 Task: Look for space in Shillong, India from 7th July, 2023 to 15th July, 2023 for 6 adults in price range Rs.15000 to Rs.20000. Place can be entire place with 3 bedrooms having 3 beds and 3 bathrooms. Property type can be house, flat, guest house. Booking option can be shelf check-in. Required host language is English.
Action: Mouse moved to (544, 93)
Screenshot: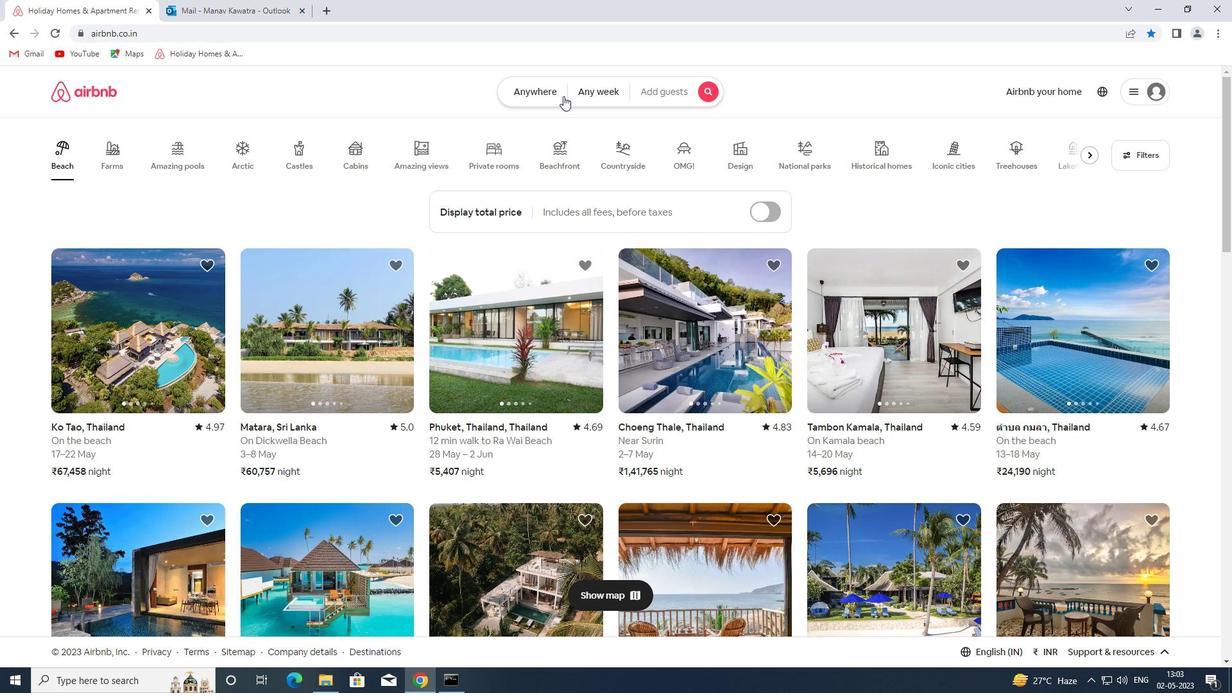 
Action: Mouse pressed left at (544, 93)
Screenshot: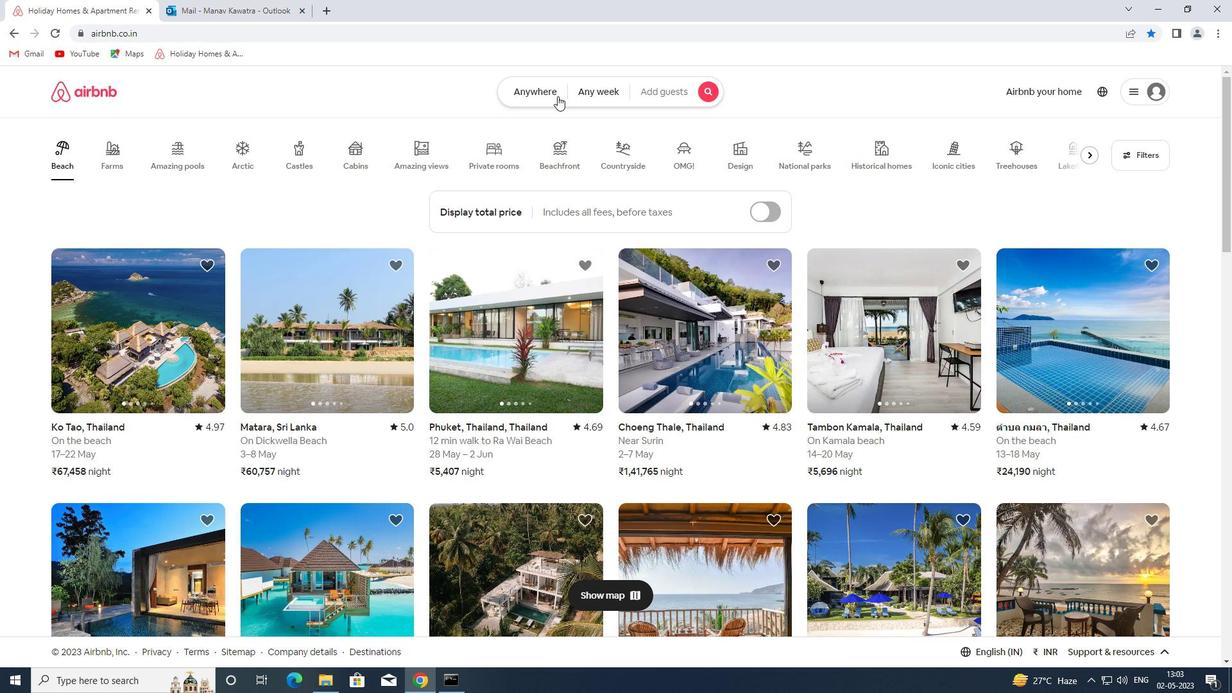 
Action: Mouse moved to (420, 147)
Screenshot: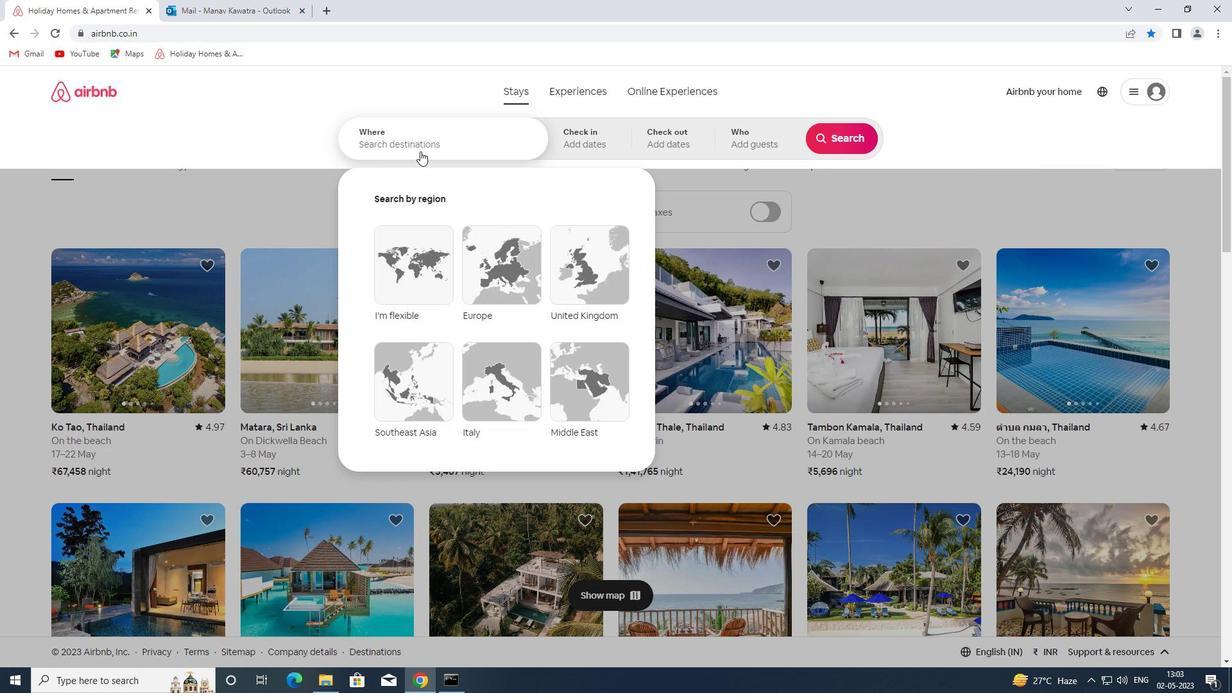 
Action: Mouse pressed left at (420, 147)
Screenshot: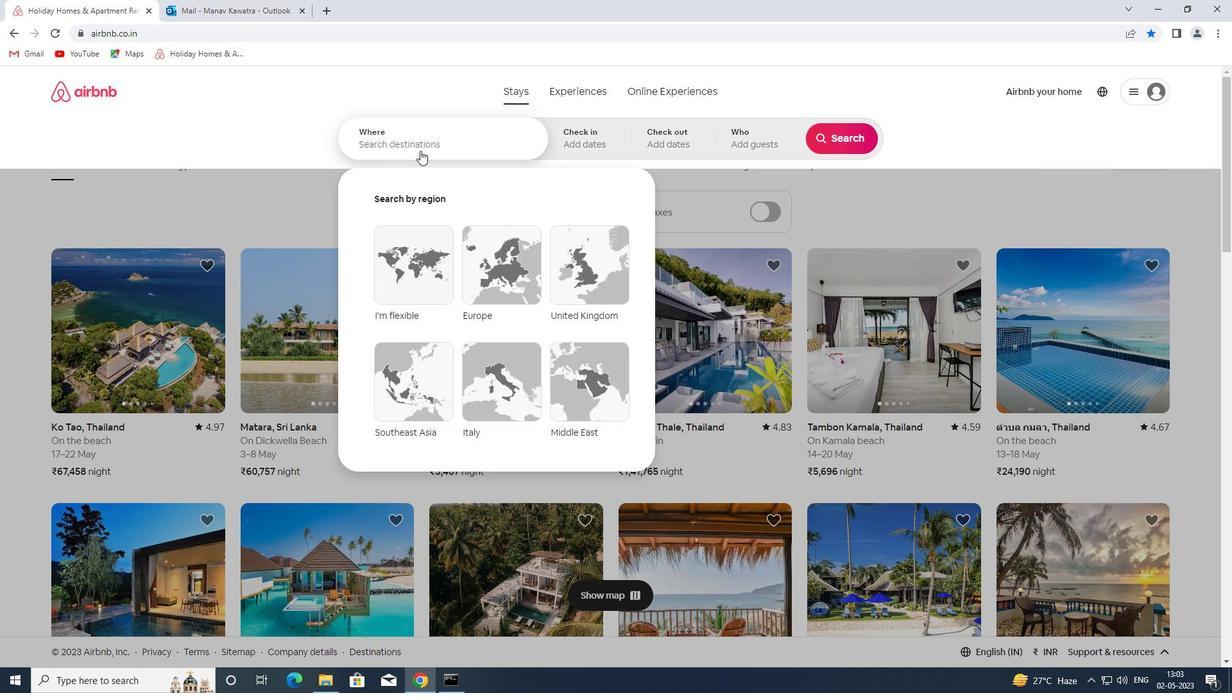 
Action: Key pressed shillom<Key.backspace>ng<Key.space>india<Key.enter>
Screenshot: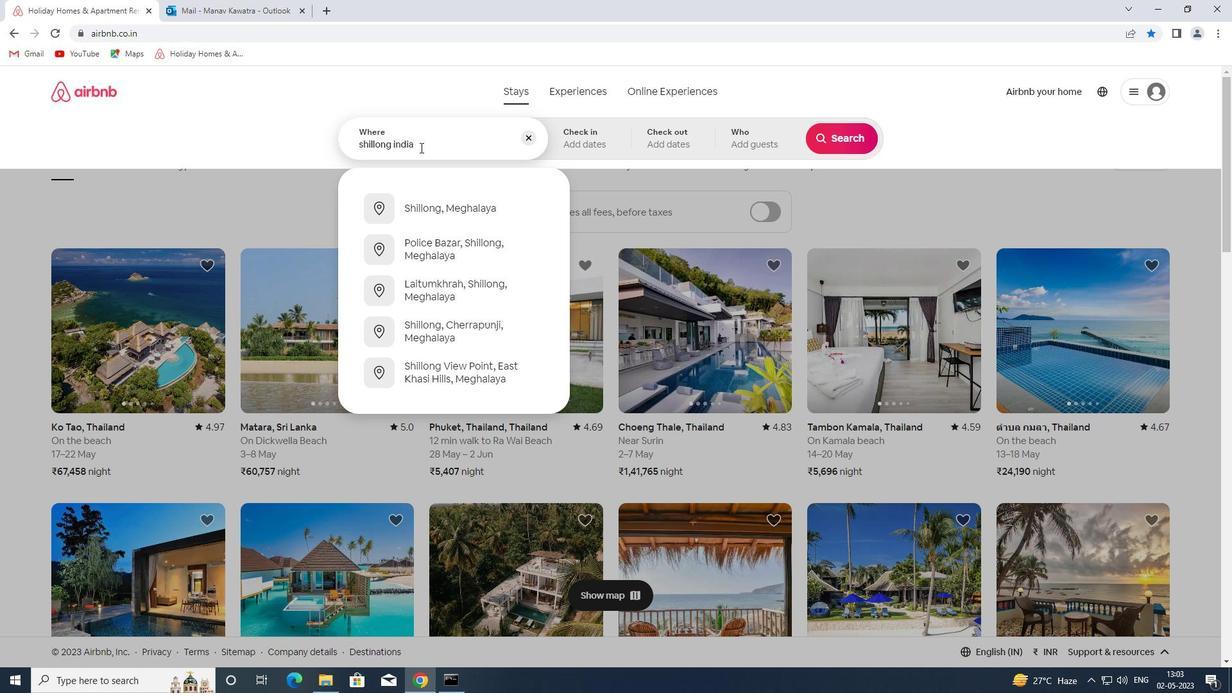 
Action: Mouse moved to (834, 240)
Screenshot: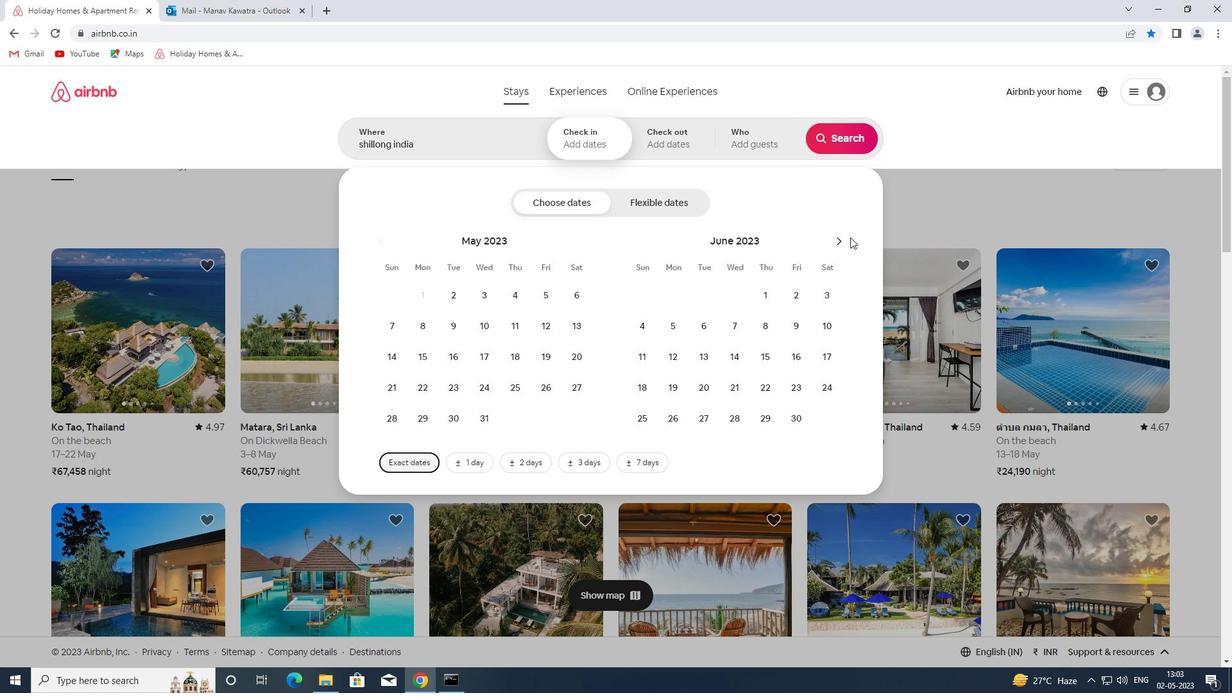 
Action: Mouse pressed left at (834, 240)
Screenshot: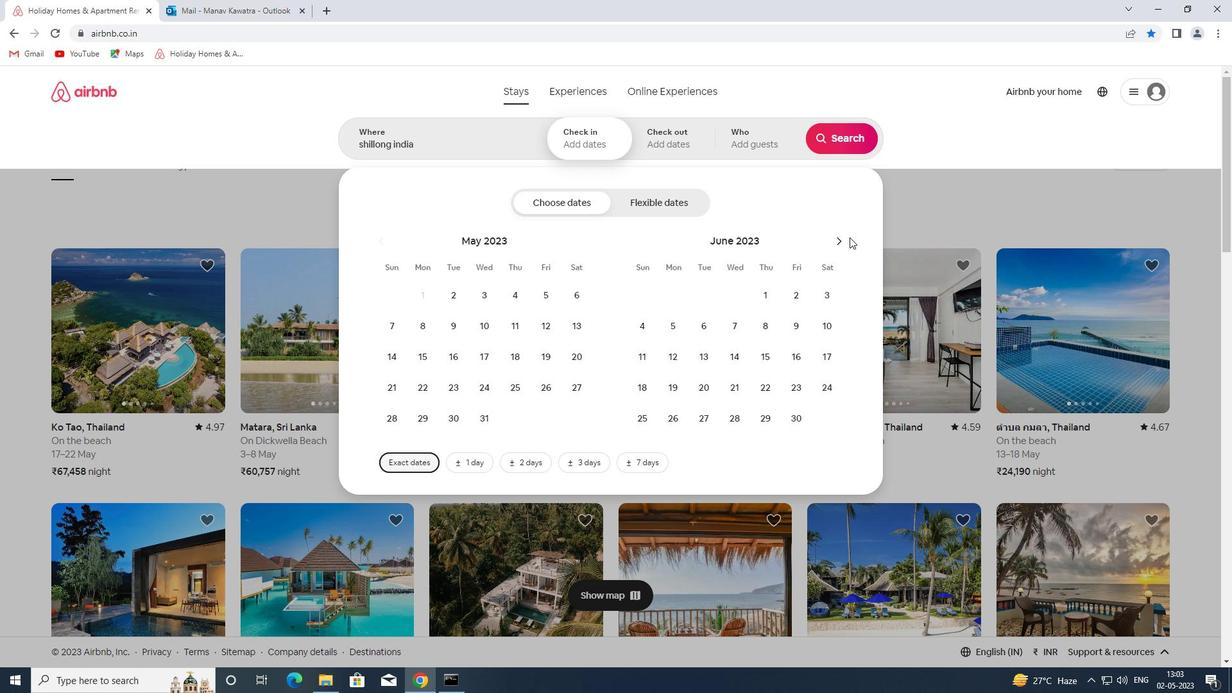 
Action: Mouse moved to (794, 325)
Screenshot: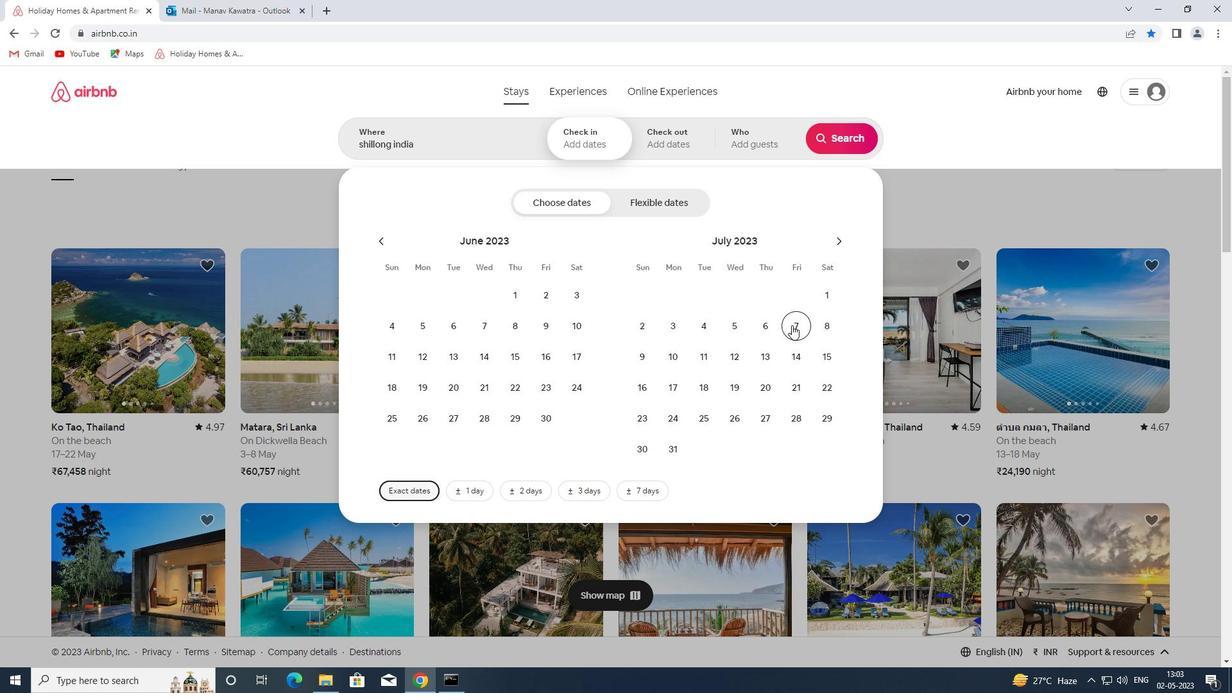 
Action: Mouse pressed left at (794, 325)
Screenshot: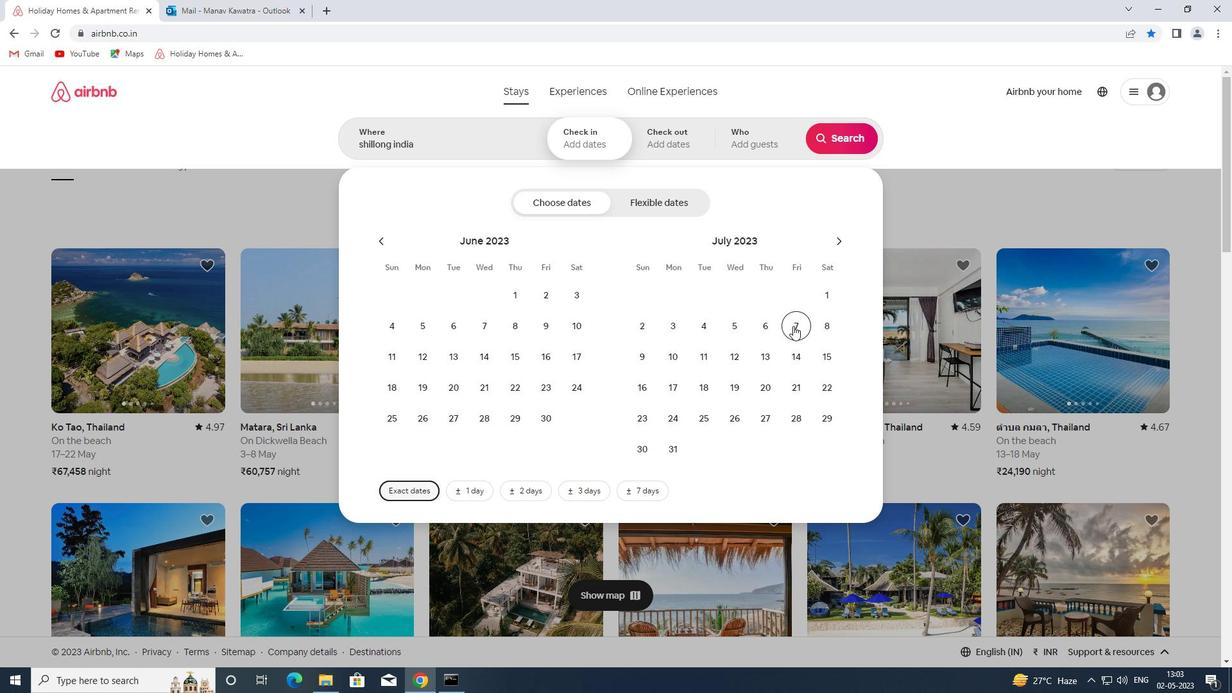 
Action: Mouse moved to (827, 360)
Screenshot: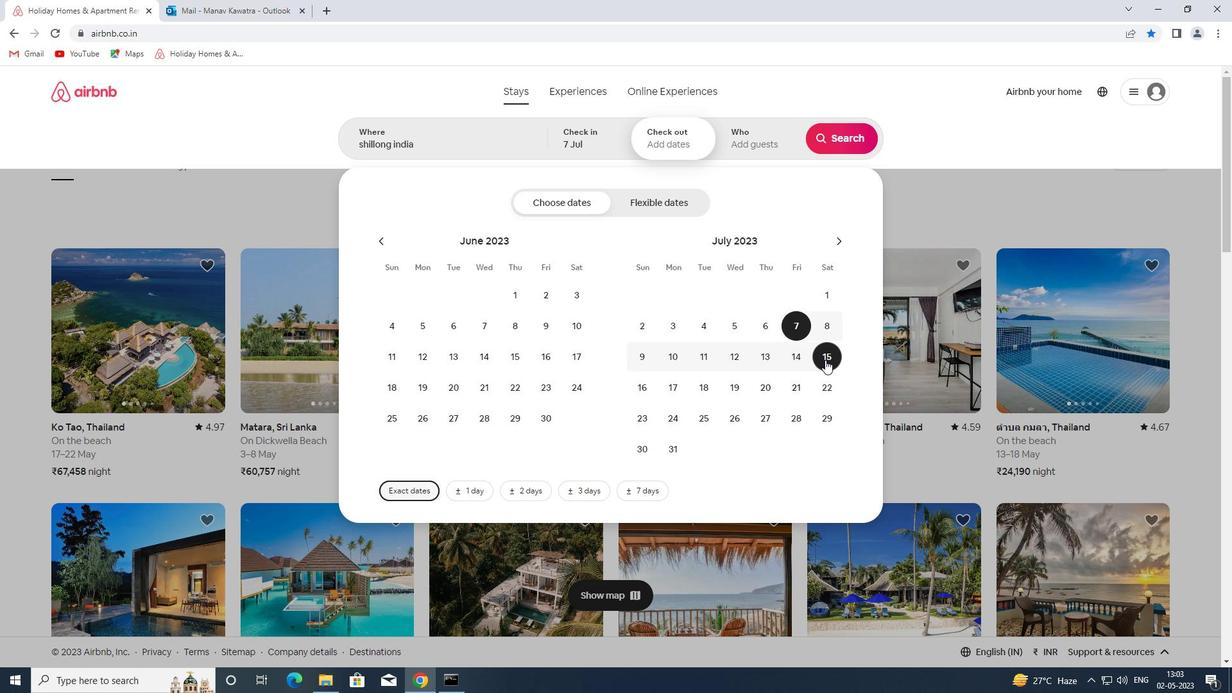 
Action: Mouse pressed left at (827, 360)
Screenshot: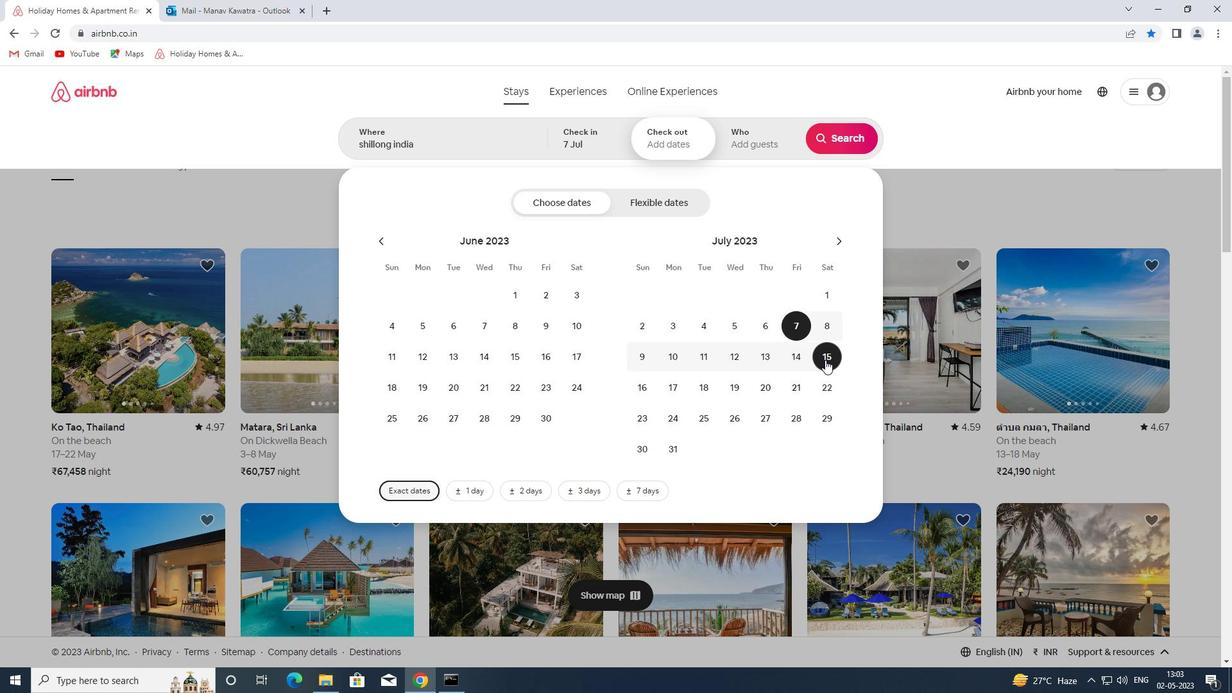 
Action: Mouse moved to (762, 146)
Screenshot: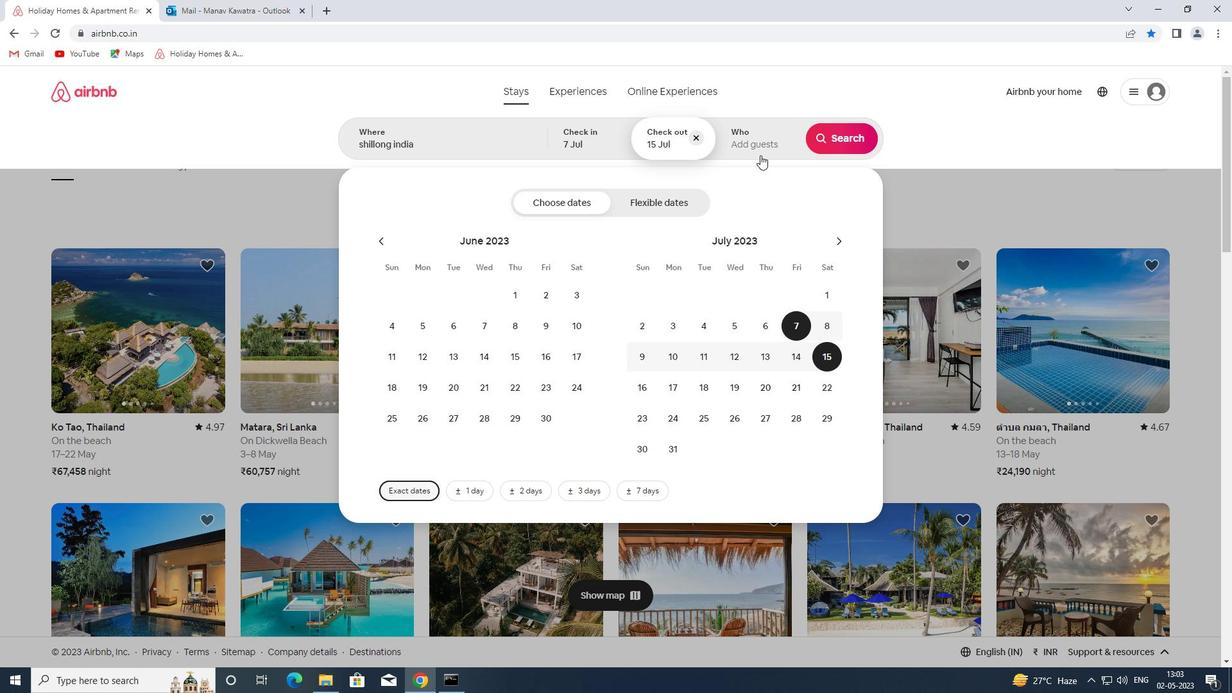 
Action: Mouse pressed left at (762, 146)
Screenshot: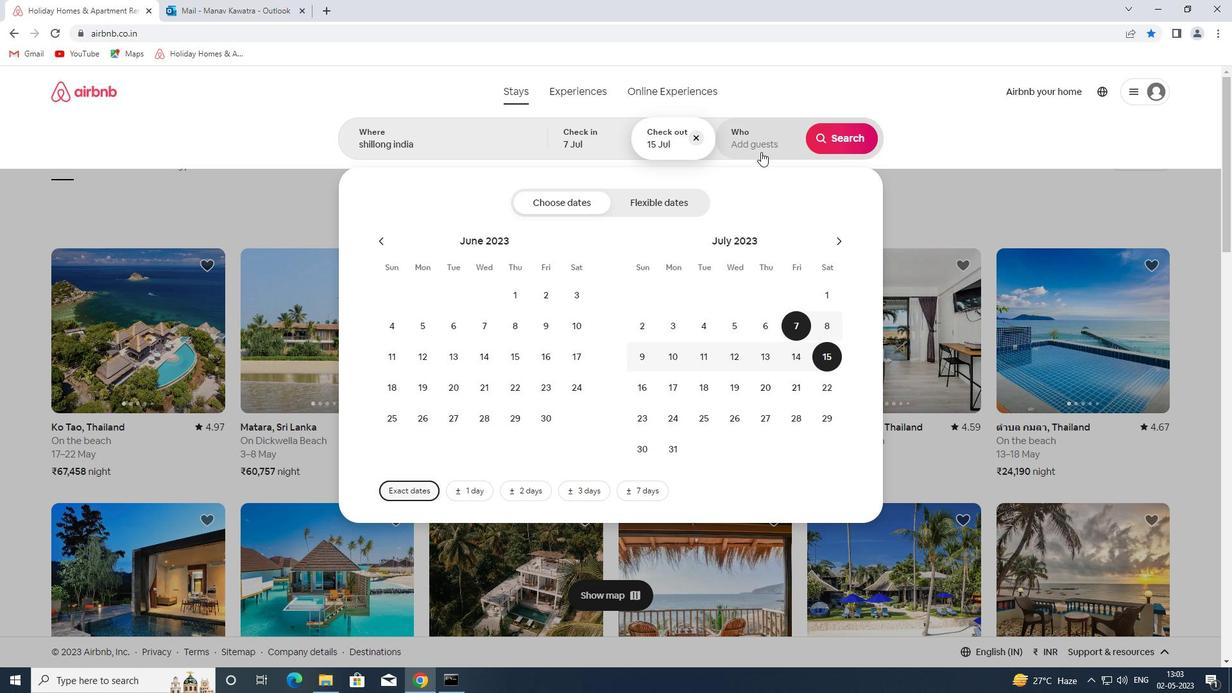 
Action: Mouse moved to (849, 207)
Screenshot: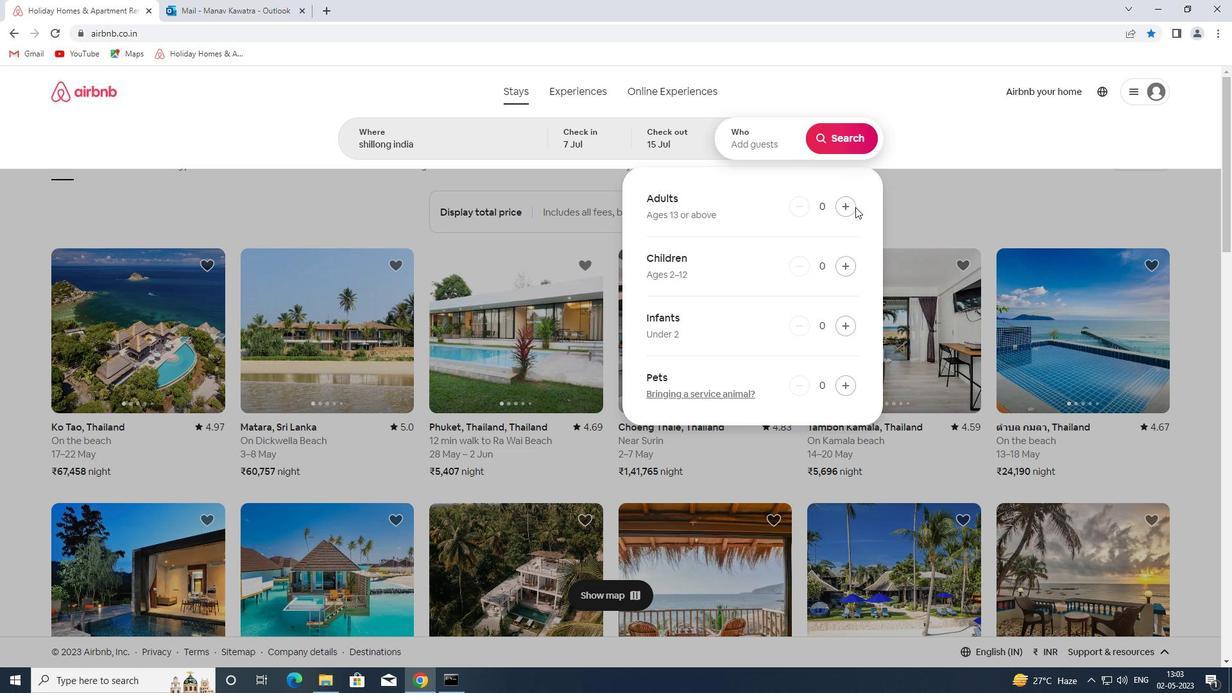 
Action: Mouse pressed left at (849, 207)
Screenshot: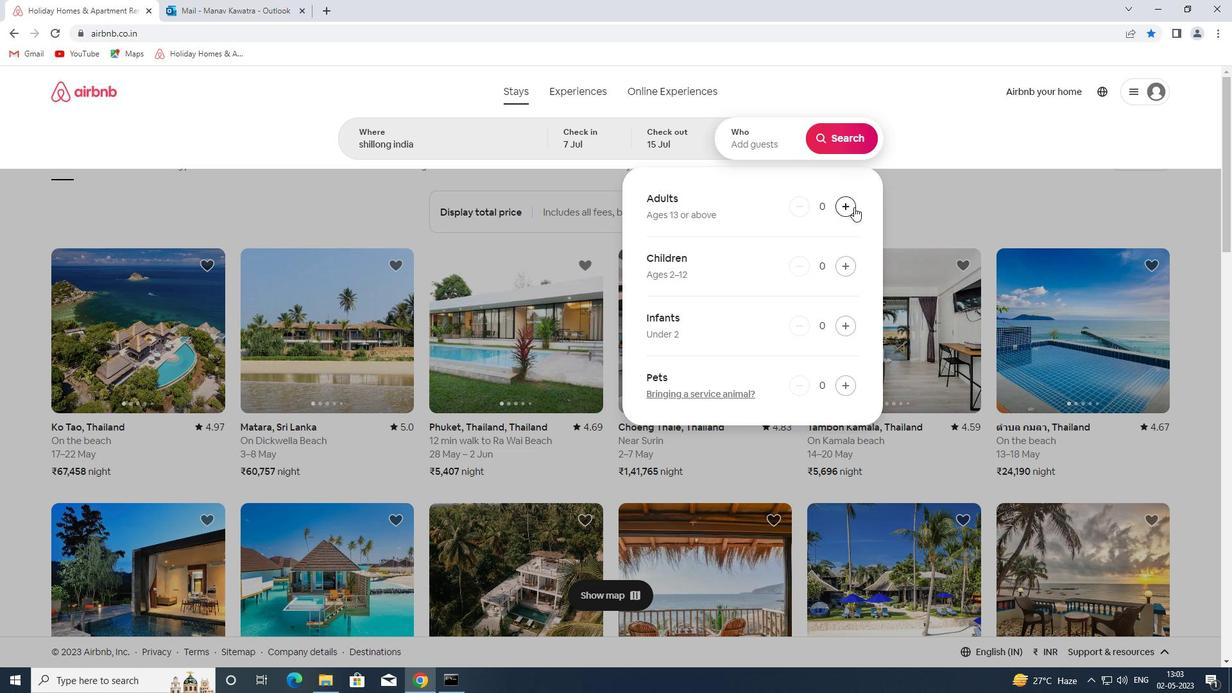 
Action: Mouse pressed left at (849, 207)
Screenshot: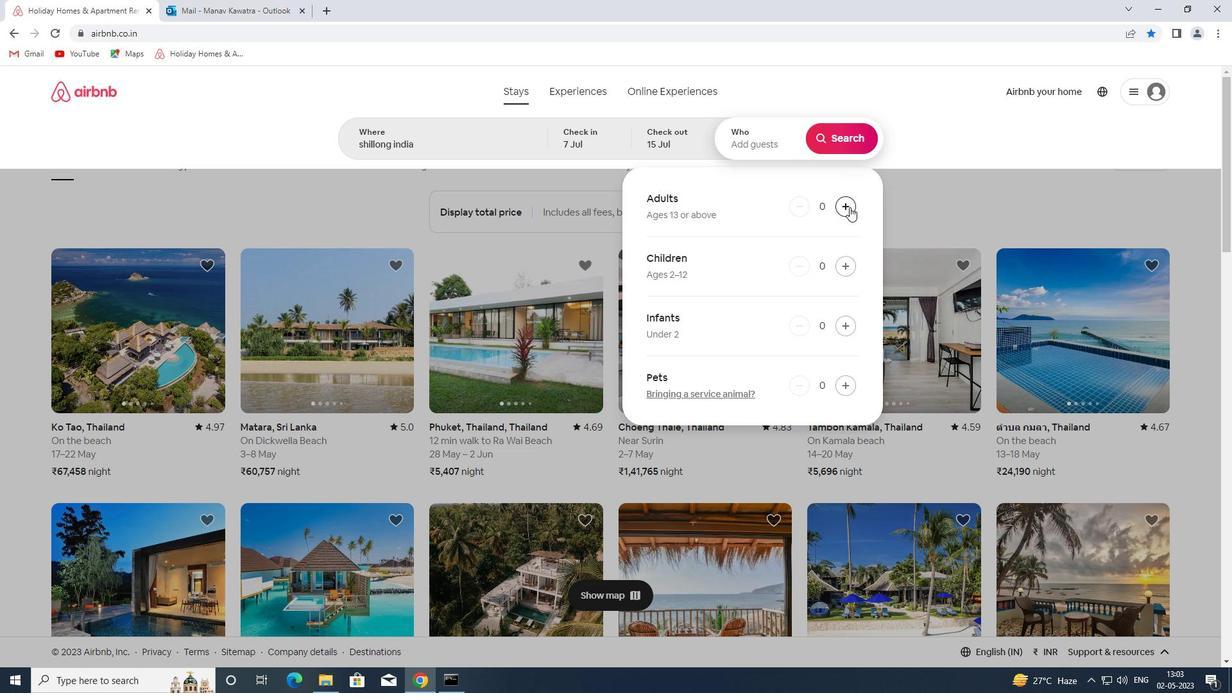 
Action: Mouse pressed left at (849, 207)
Screenshot: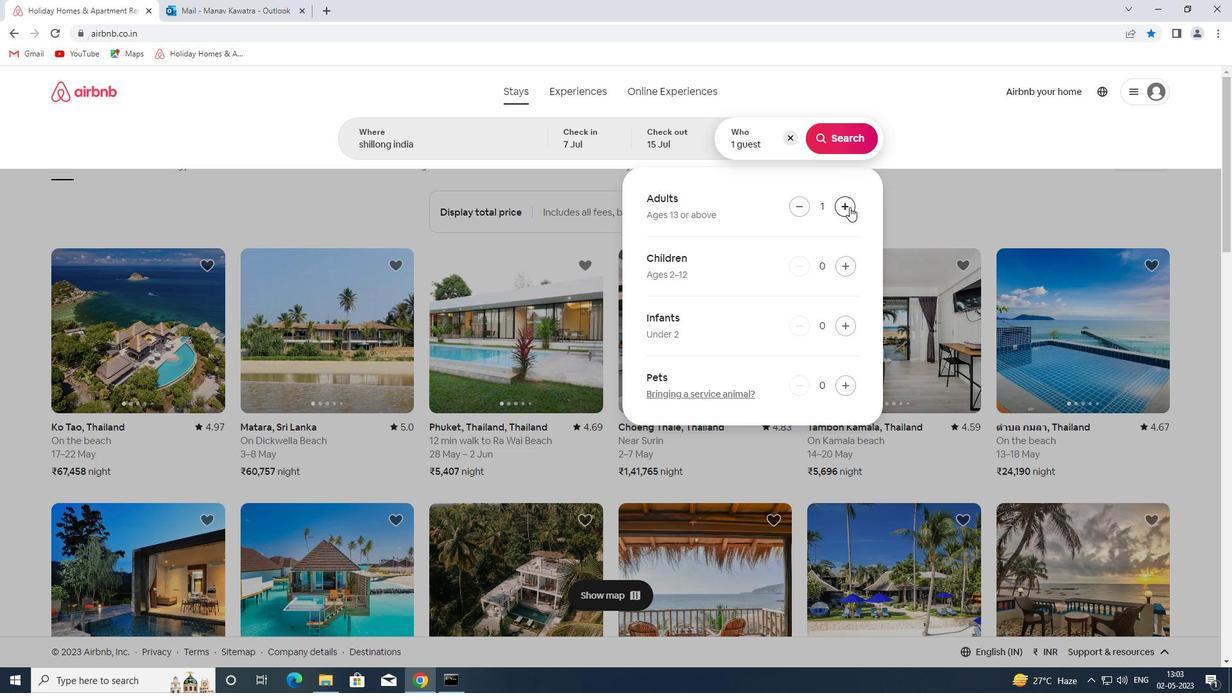 
Action: Mouse pressed left at (849, 207)
Screenshot: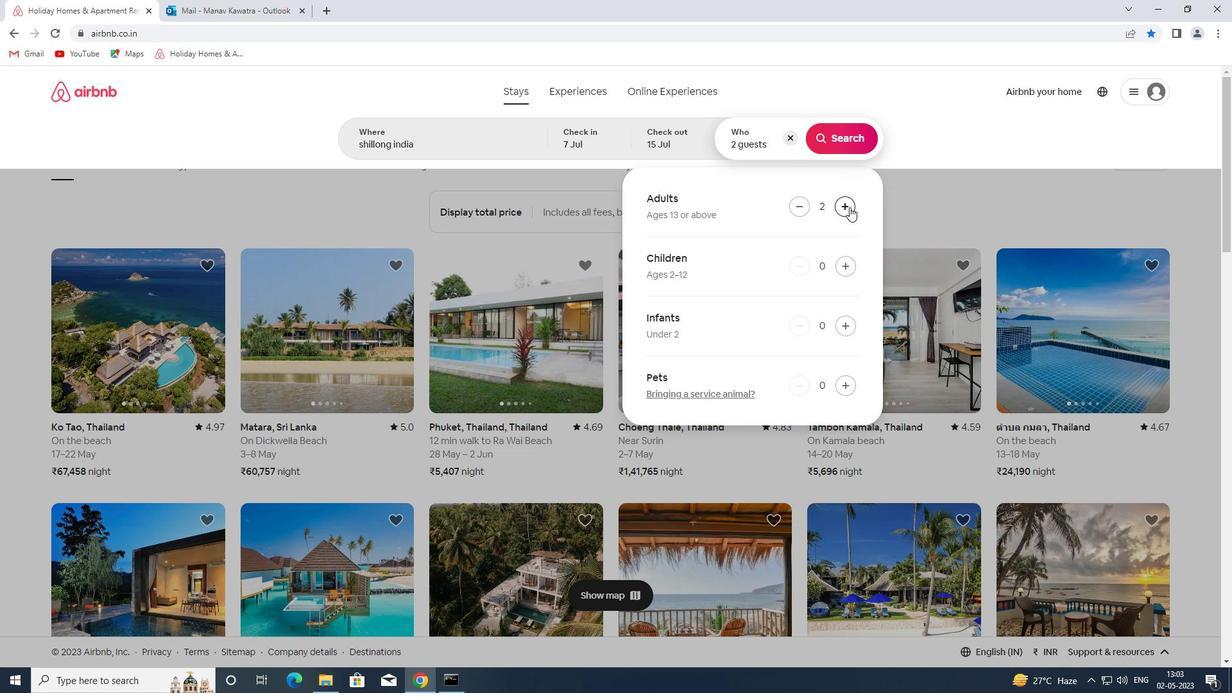
Action: Mouse pressed left at (849, 207)
Screenshot: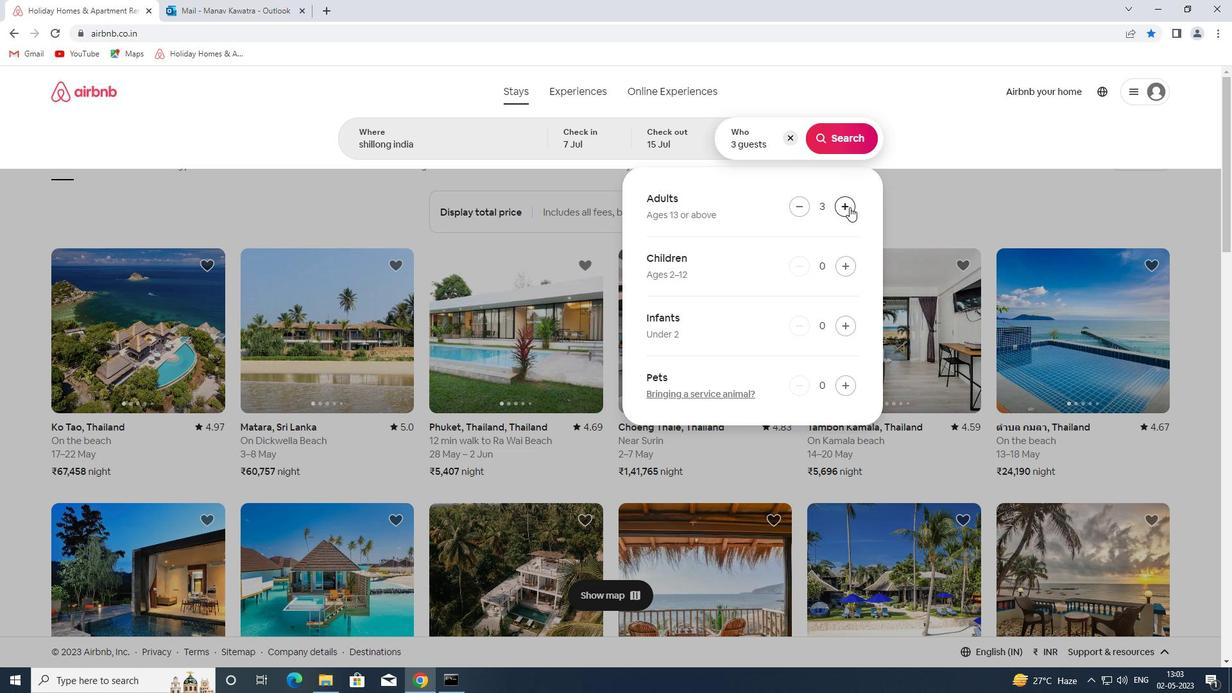 
Action: Mouse pressed left at (849, 207)
Screenshot: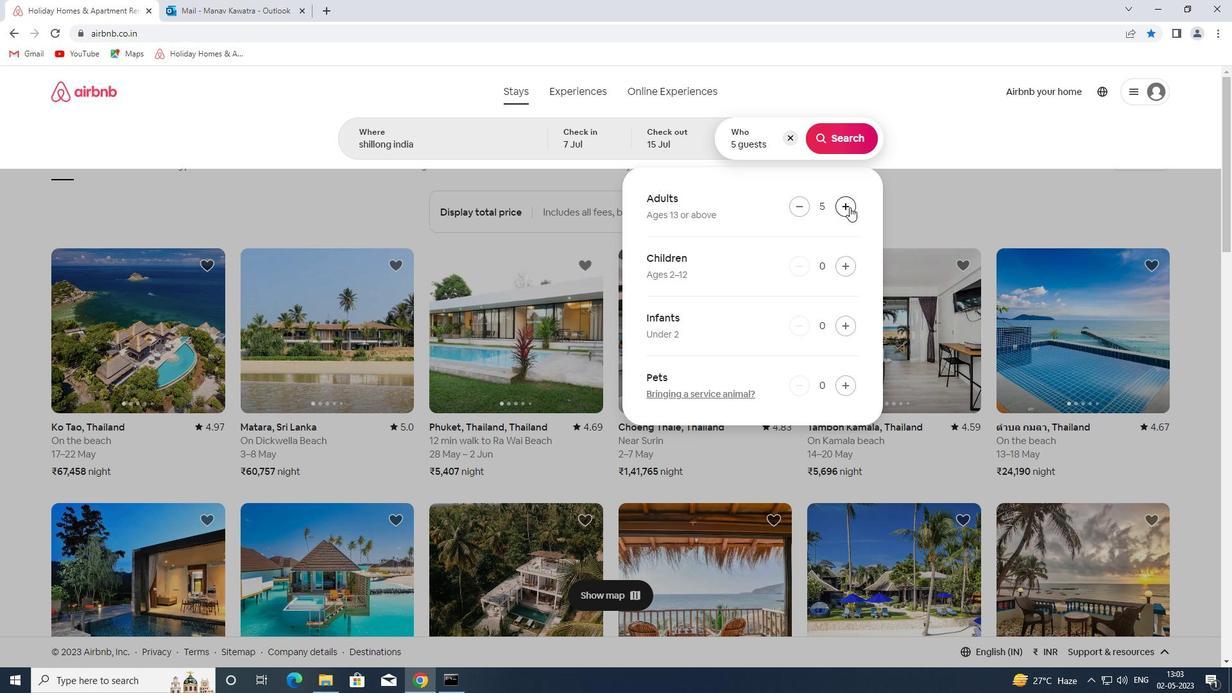 
Action: Mouse moved to (852, 137)
Screenshot: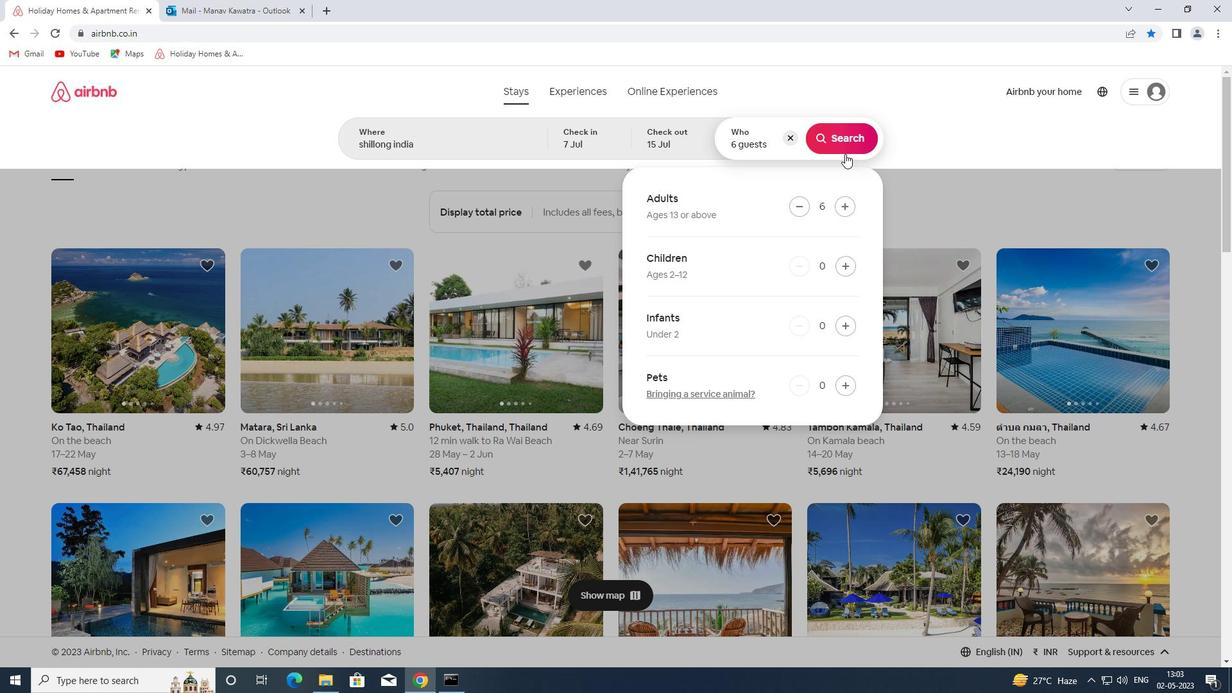 
Action: Mouse pressed left at (852, 137)
Screenshot: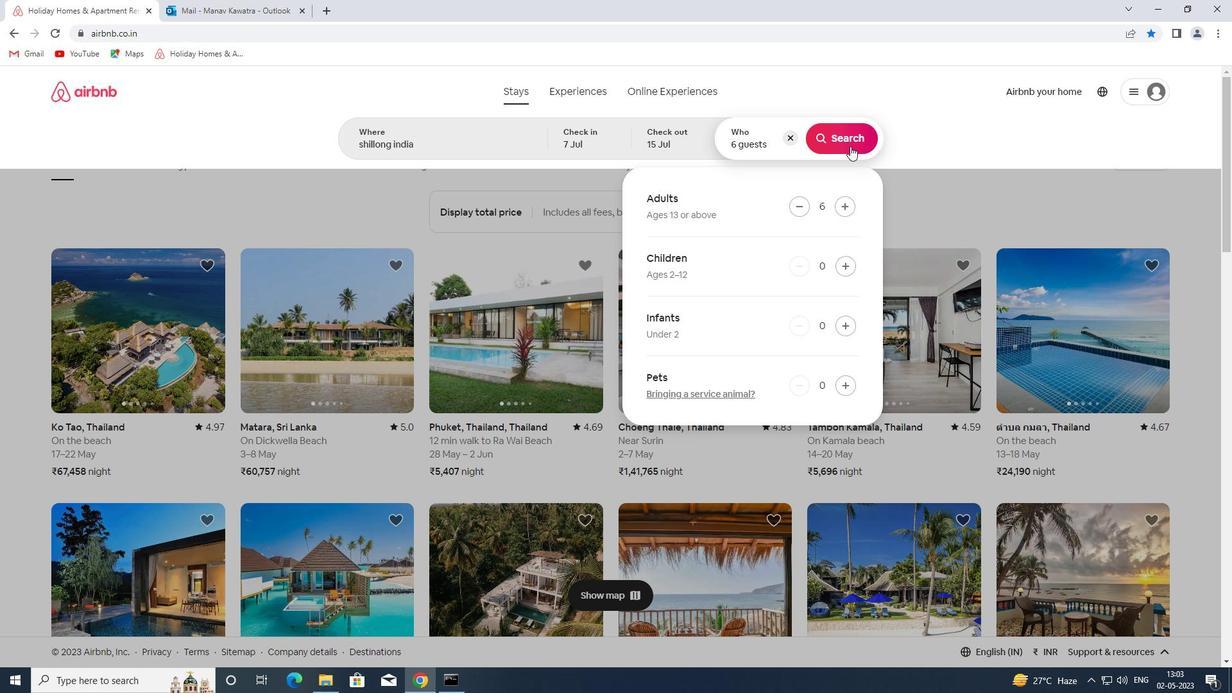 
Action: Mouse moved to (1161, 144)
Screenshot: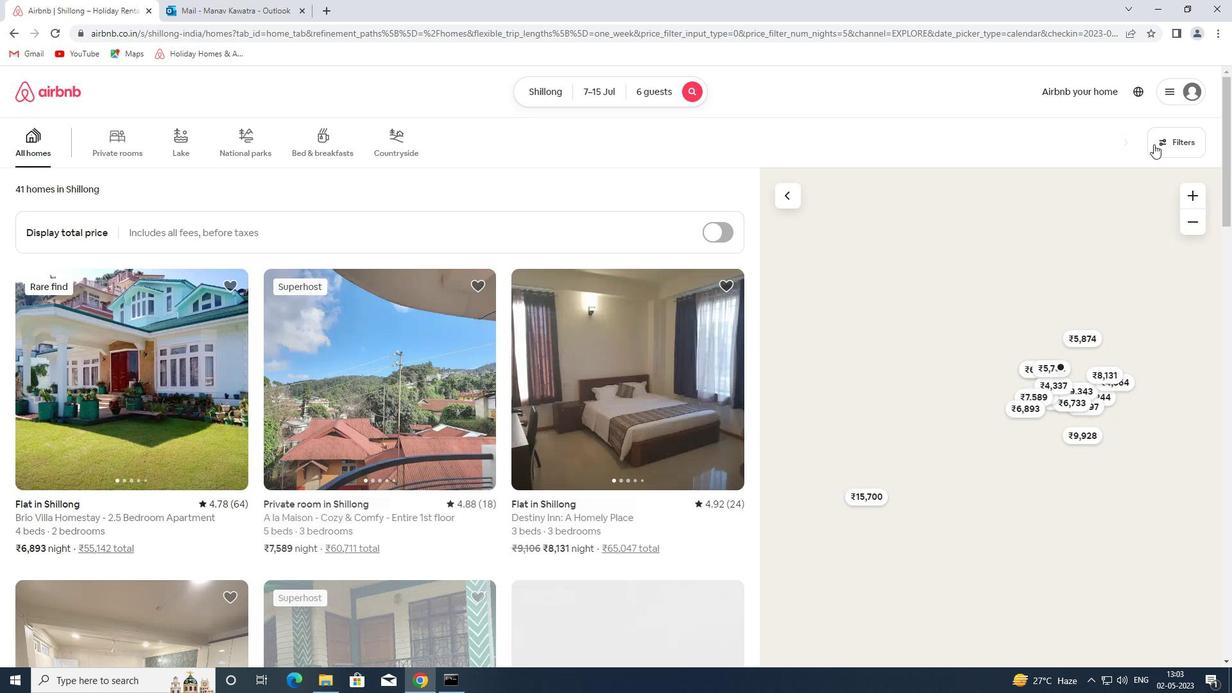 
Action: Mouse pressed left at (1161, 144)
Screenshot: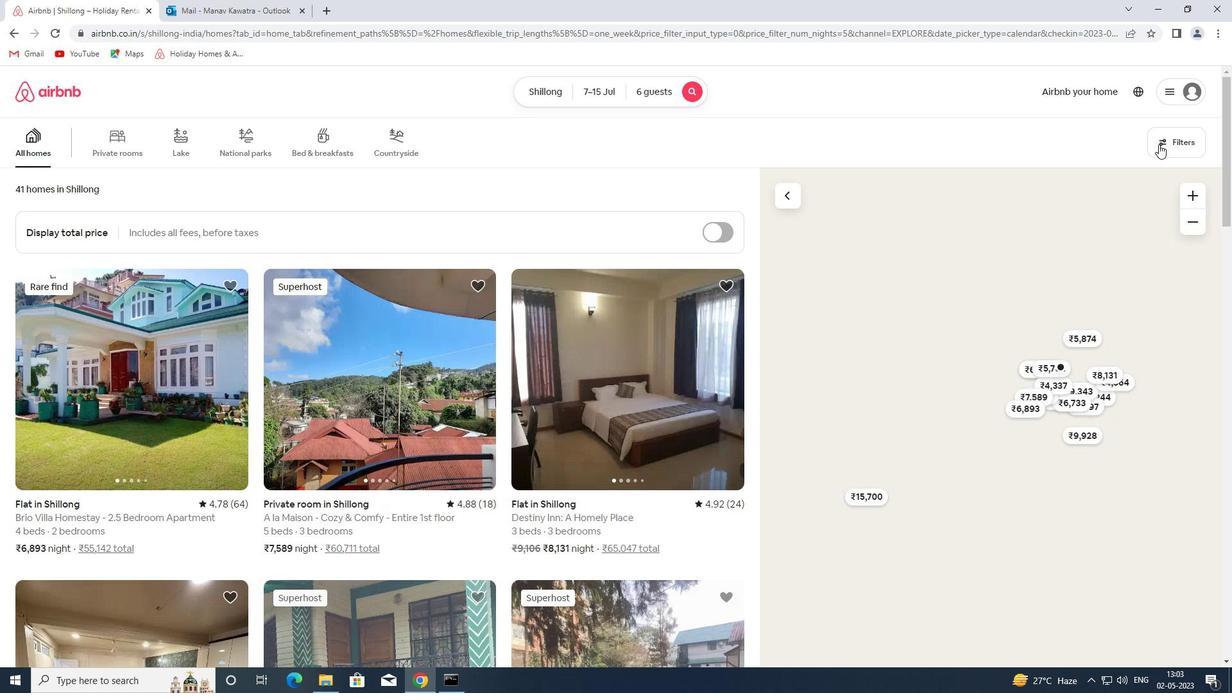 
Action: Mouse moved to (456, 310)
Screenshot: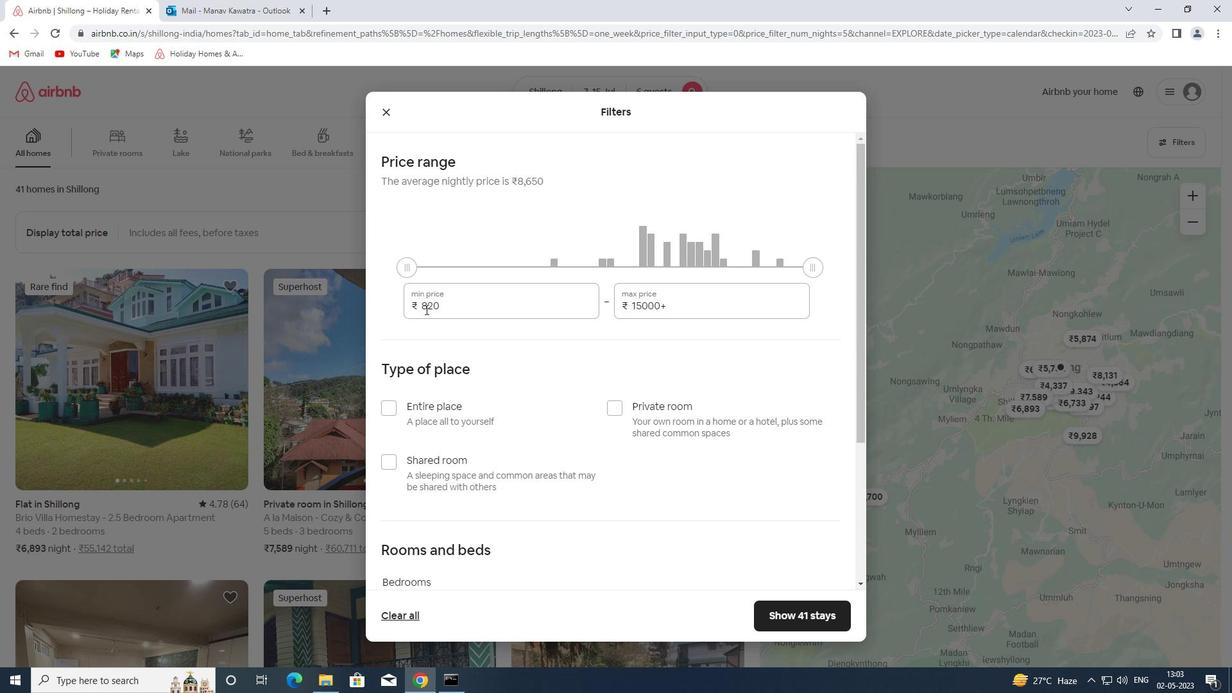 
Action: Mouse pressed left at (456, 310)
Screenshot: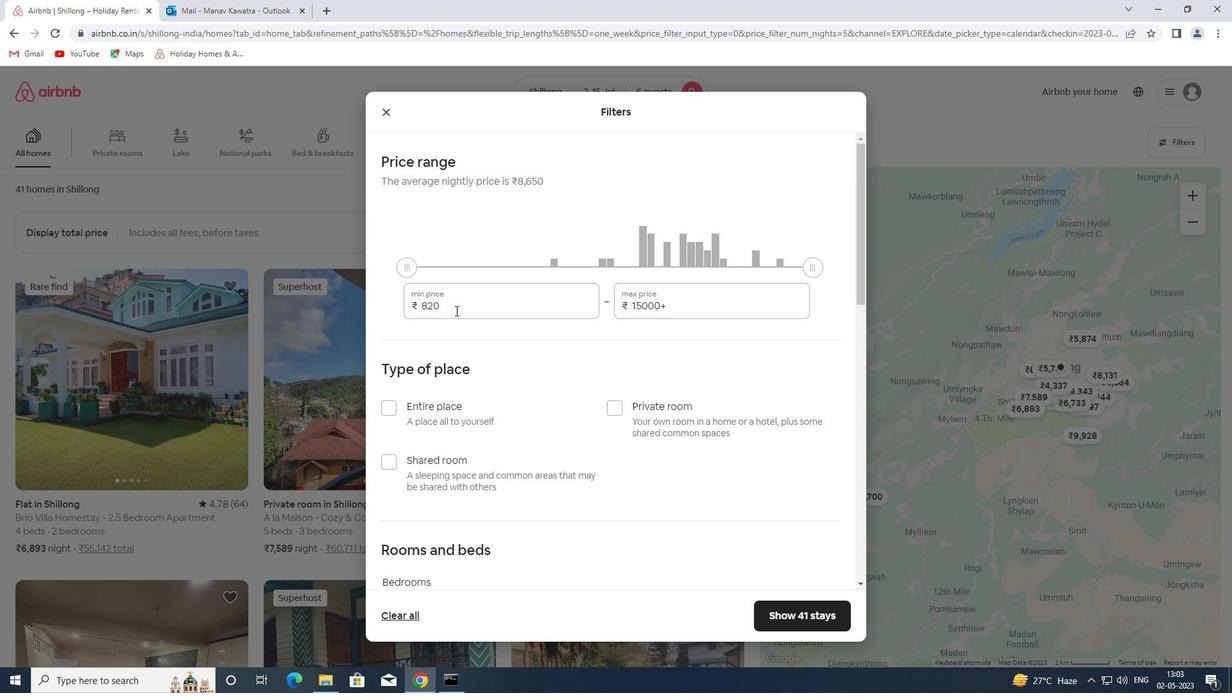 
Action: Mouse pressed left at (456, 310)
Screenshot: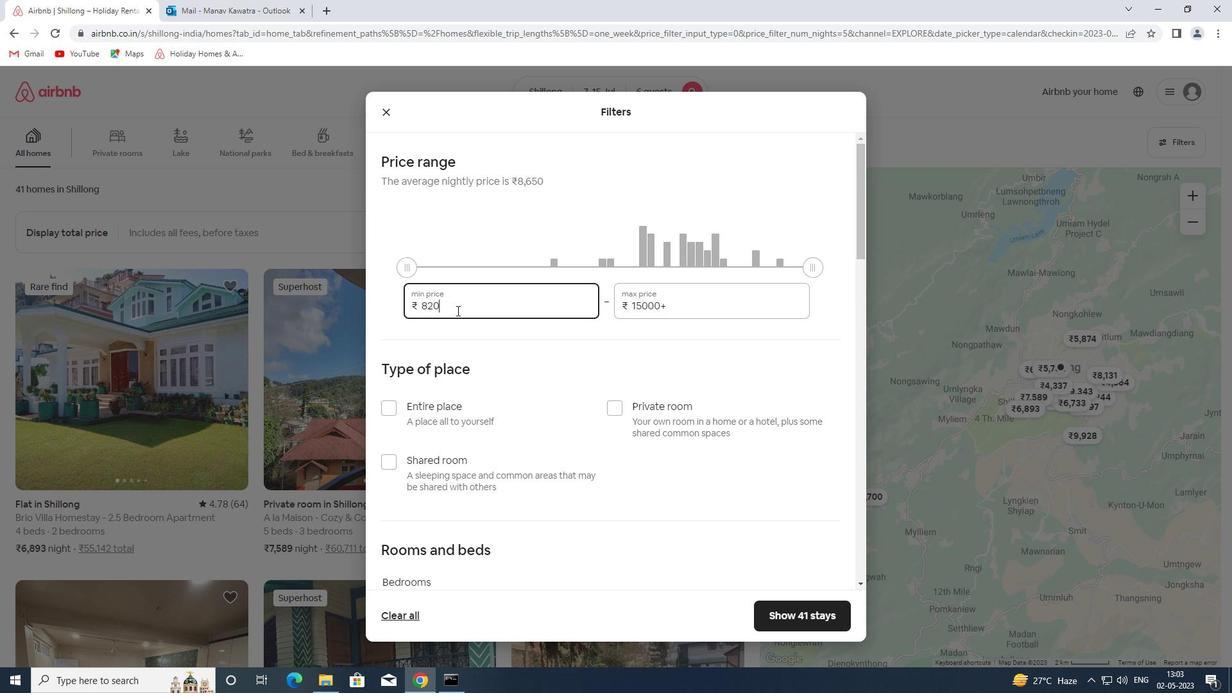
Action: Key pressed 15000<Key.tab>20000
Screenshot: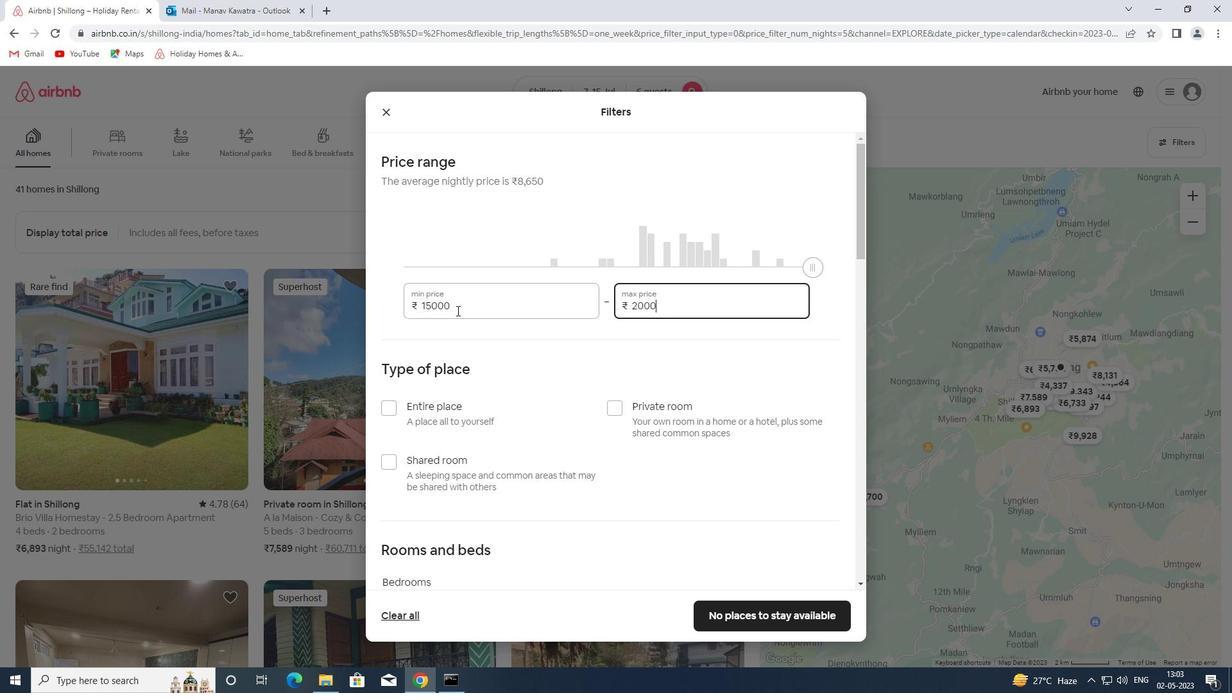 
Action: Mouse moved to (445, 411)
Screenshot: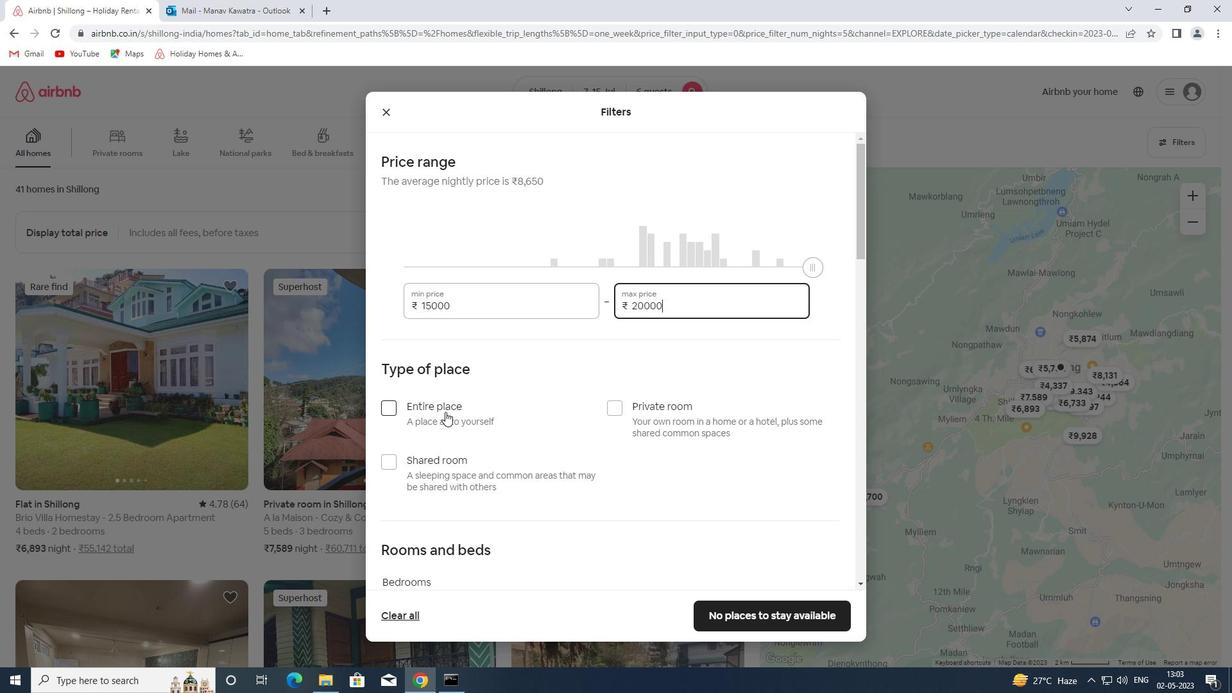 
Action: Mouse pressed left at (445, 411)
Screenshot: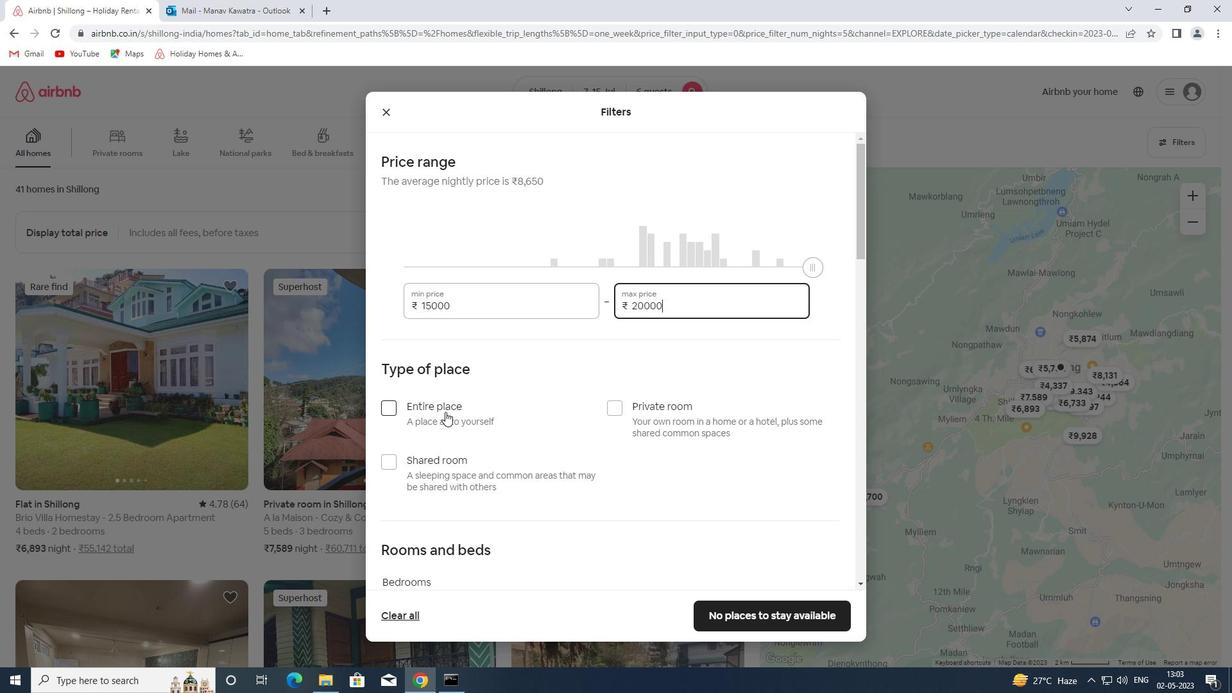 
Action: Mouse moved to (535, 360)
Screenshot: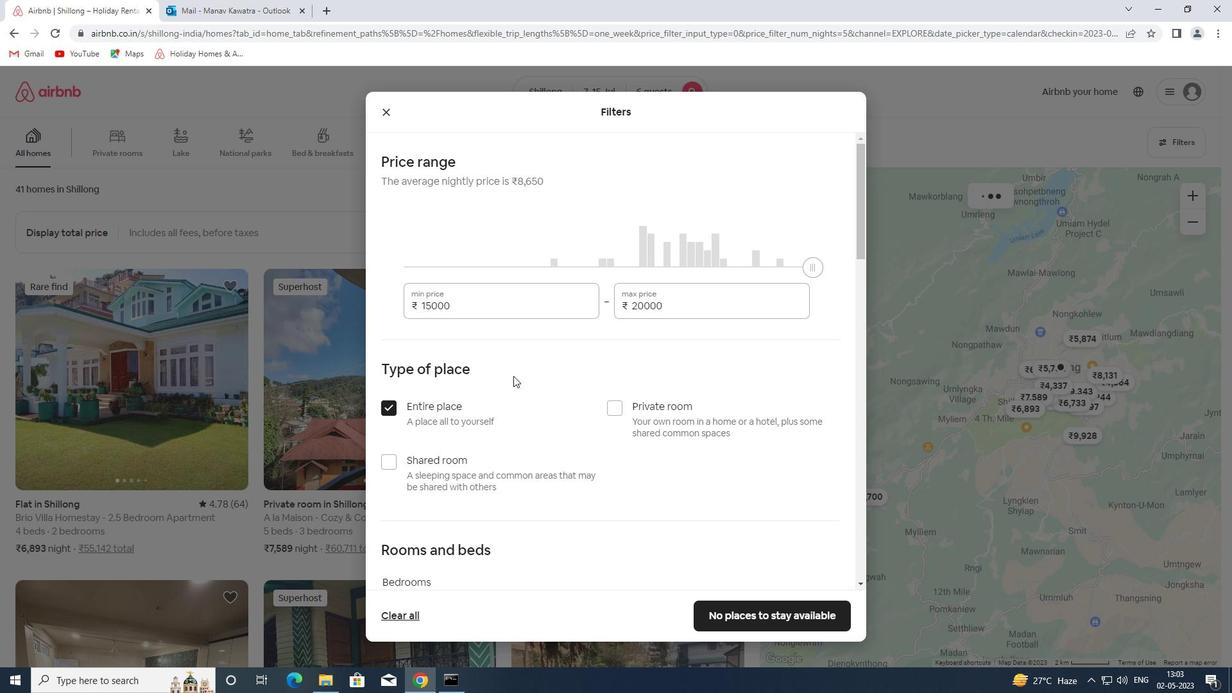 
Action: Mouse scrolled (535, 359) with delta (0, 0)
Screenshot: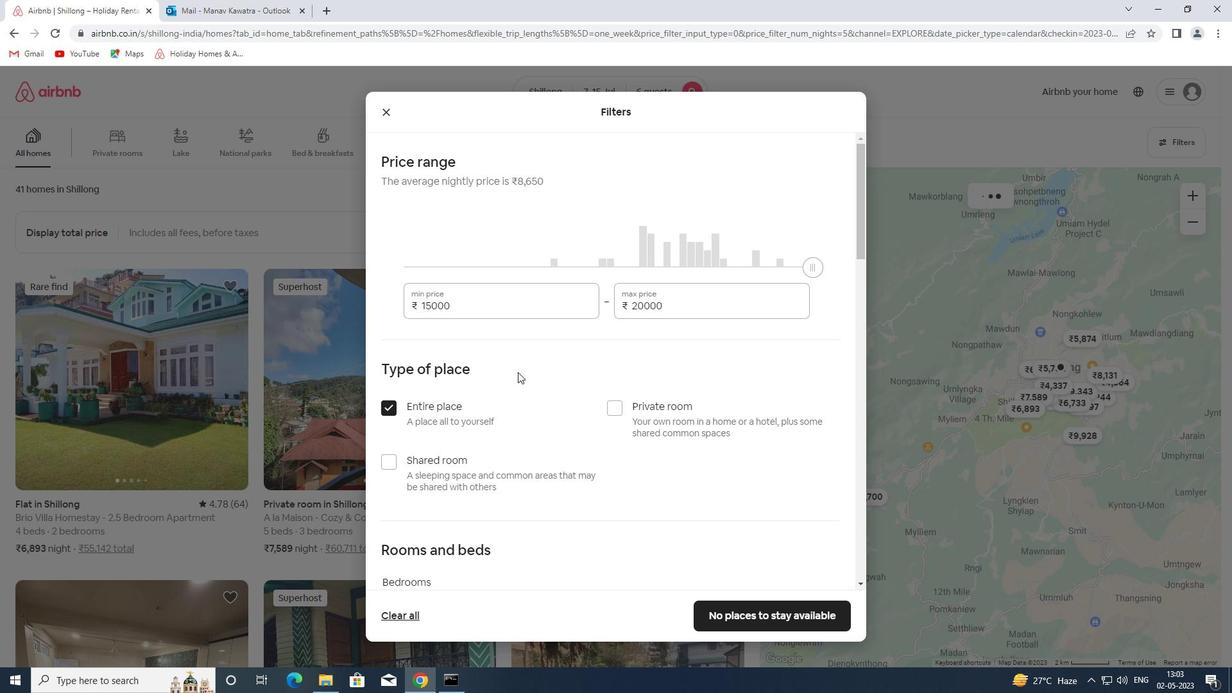 
Action: Mouse scrolled (535, 359) with delta (0, 0)
Screenshot: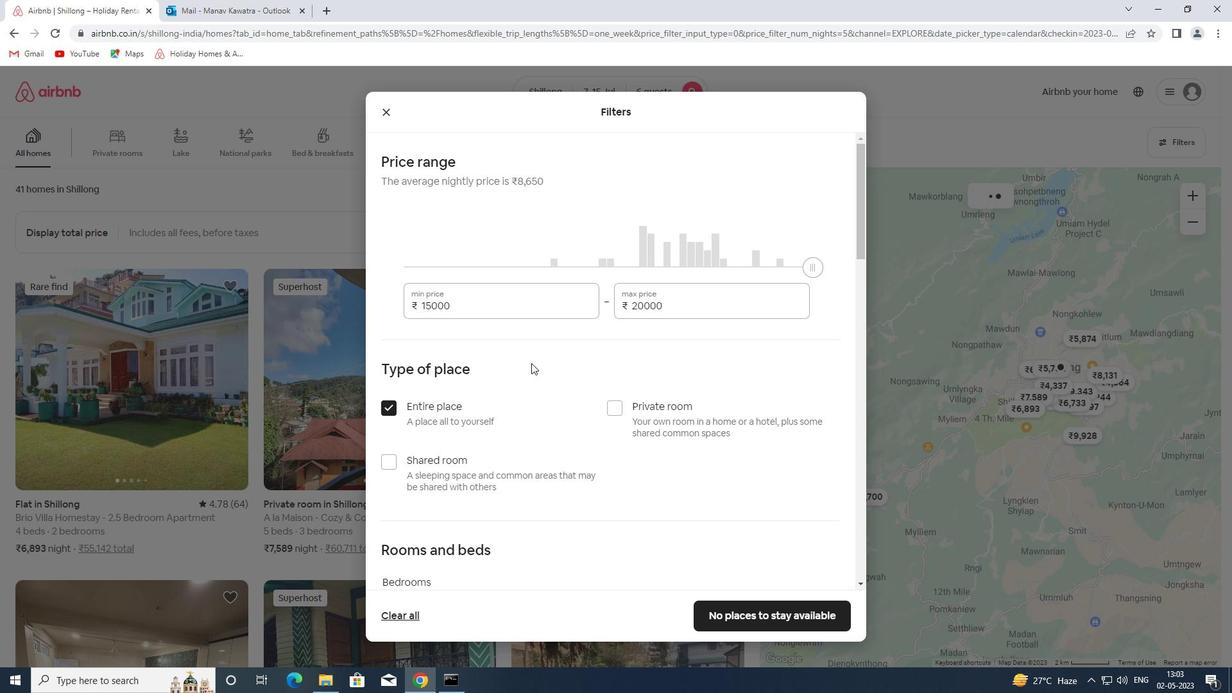 
Action: Mouse scrolled (535, 359) with delta (0, 0)
Screenshot: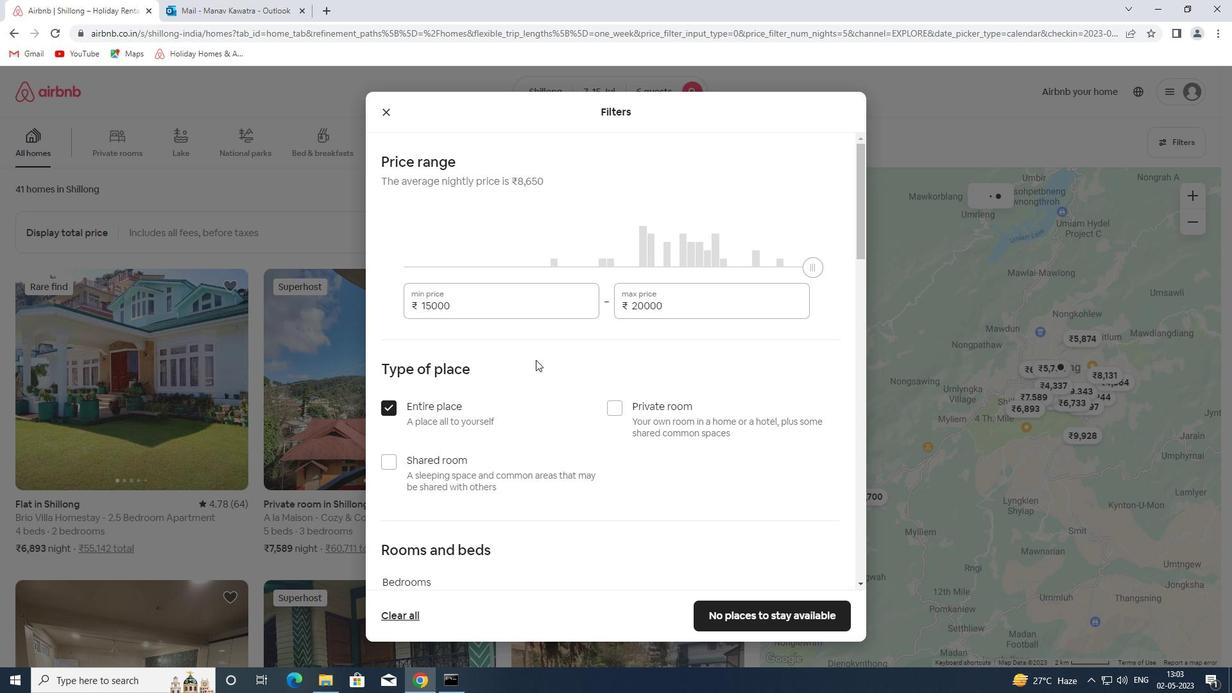 
Action: Mouse scrolled (535, 359) with delta (0, 0)
Screenshot: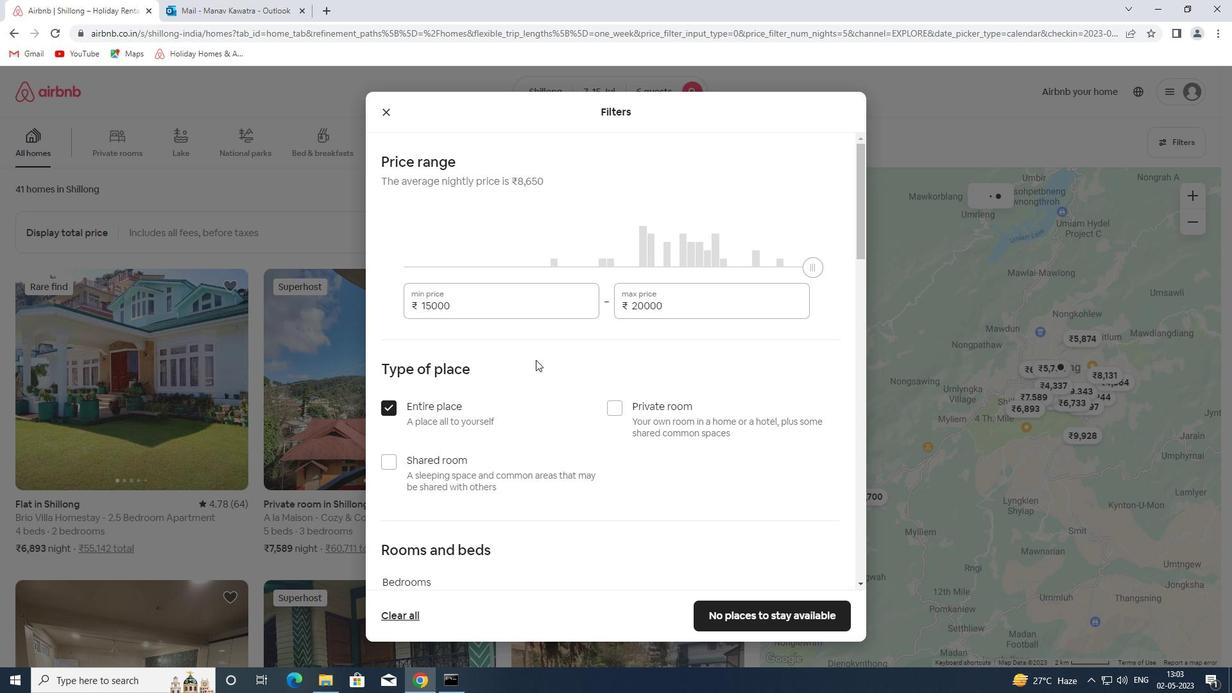 
Action: Mouse scrolled (535, 359) with delta (0, 0)
Screenshot: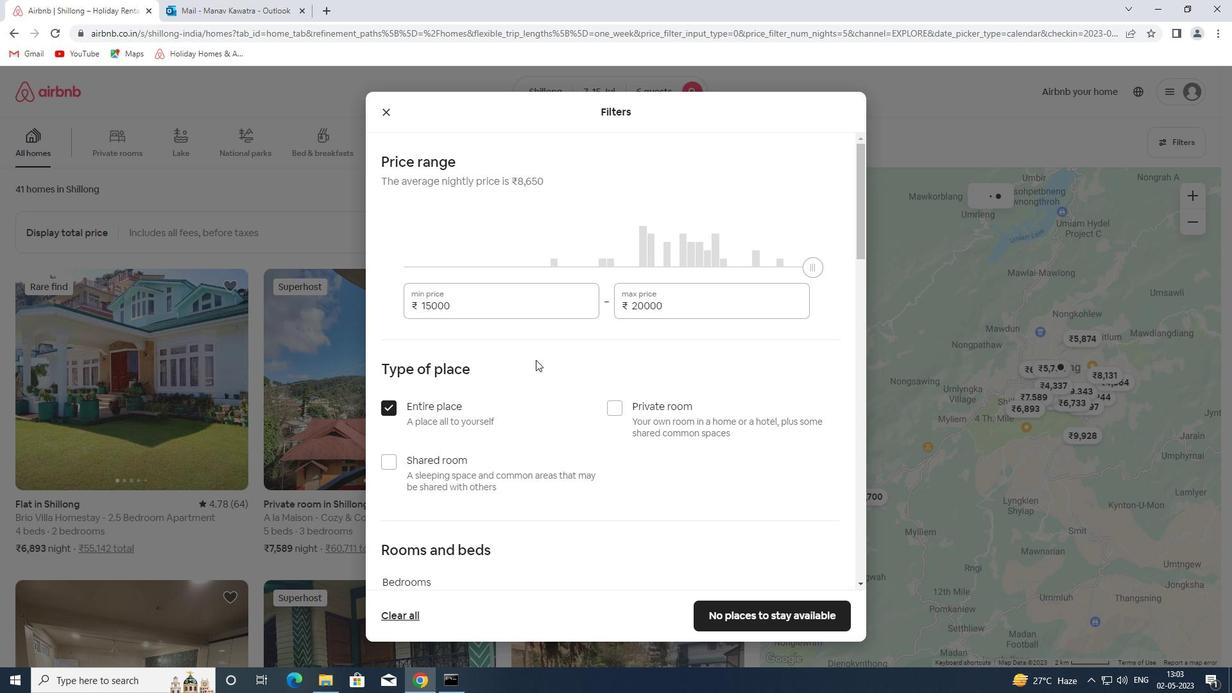 
Action: Mouse scrolled (535, 359) with delta (0, 0)
Screenshot: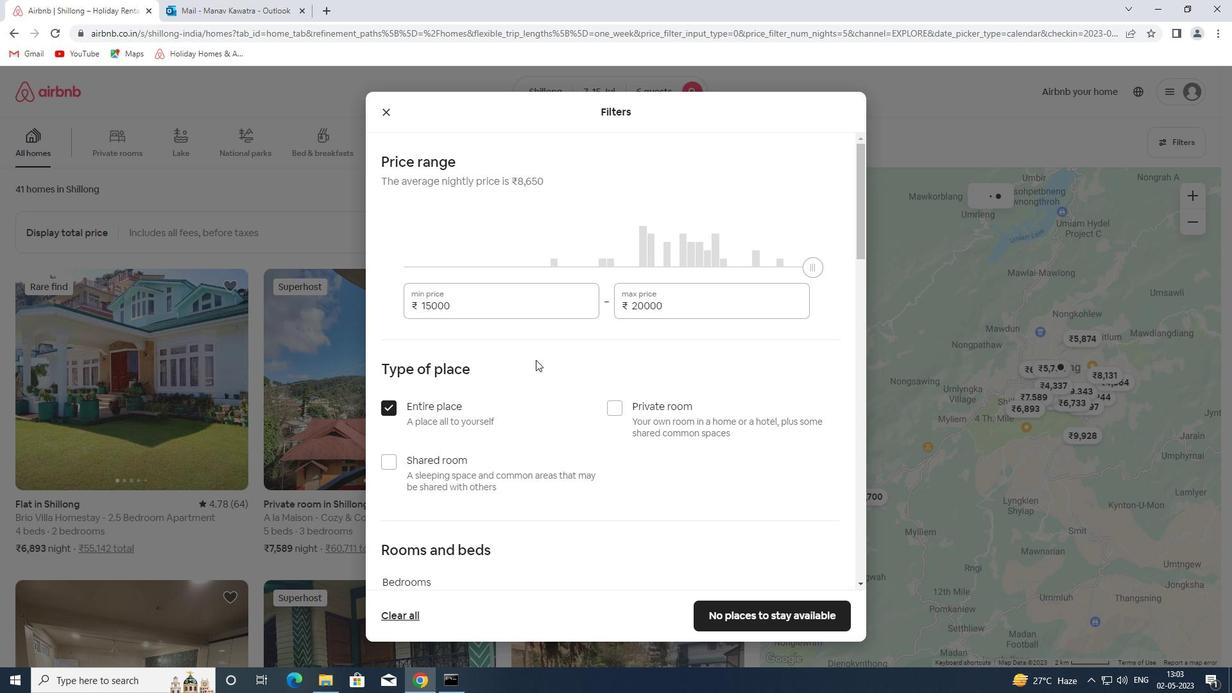 
Action: Mouse moved to (554, 226)
Screenshot: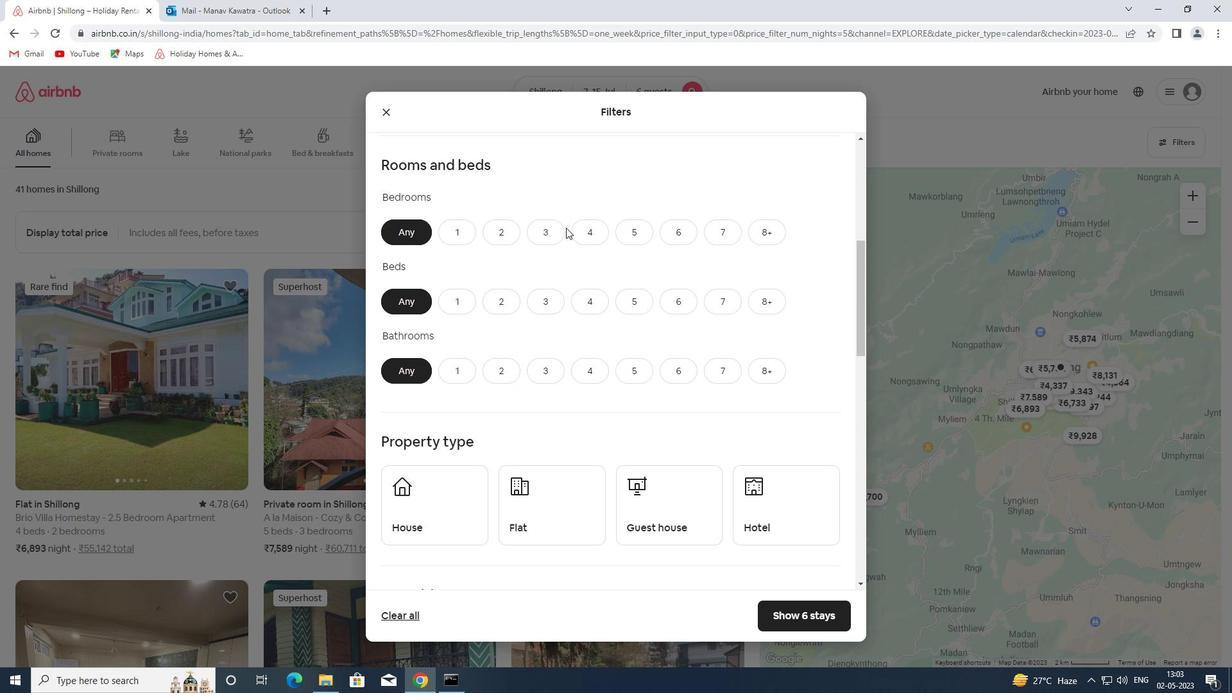 
Action: Mouse pressed left at (554, 226)
Screenshot: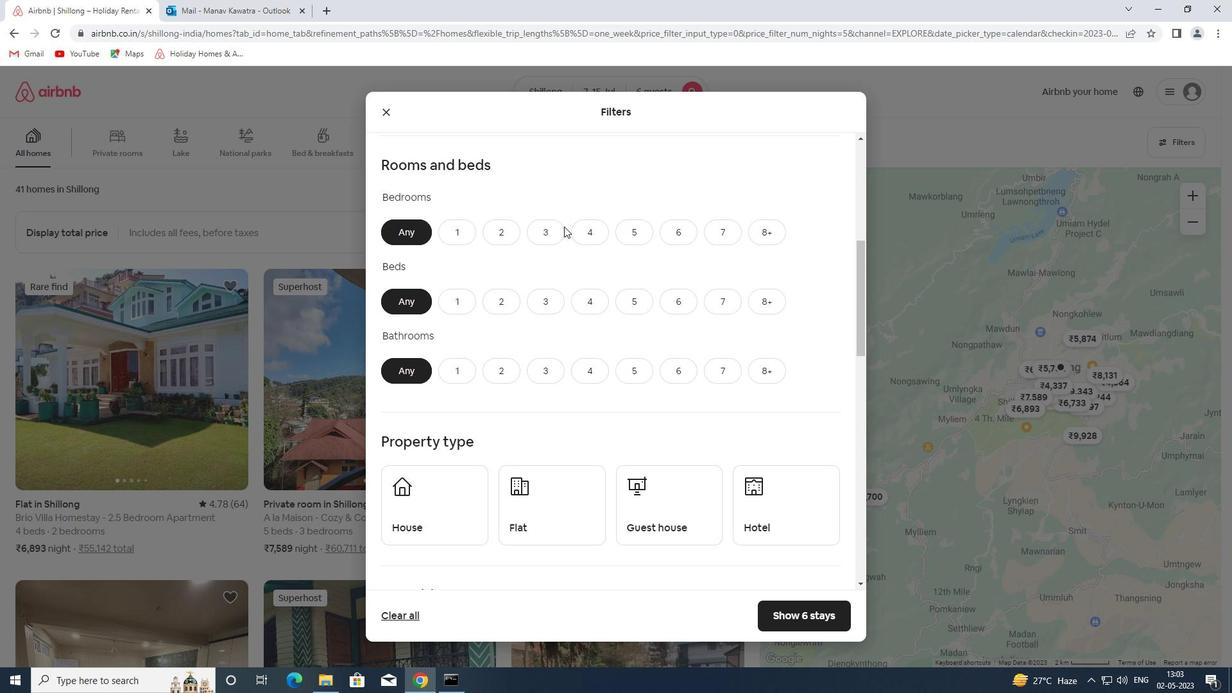 
Action: Mouse moved to (548, 303)
Screenshot: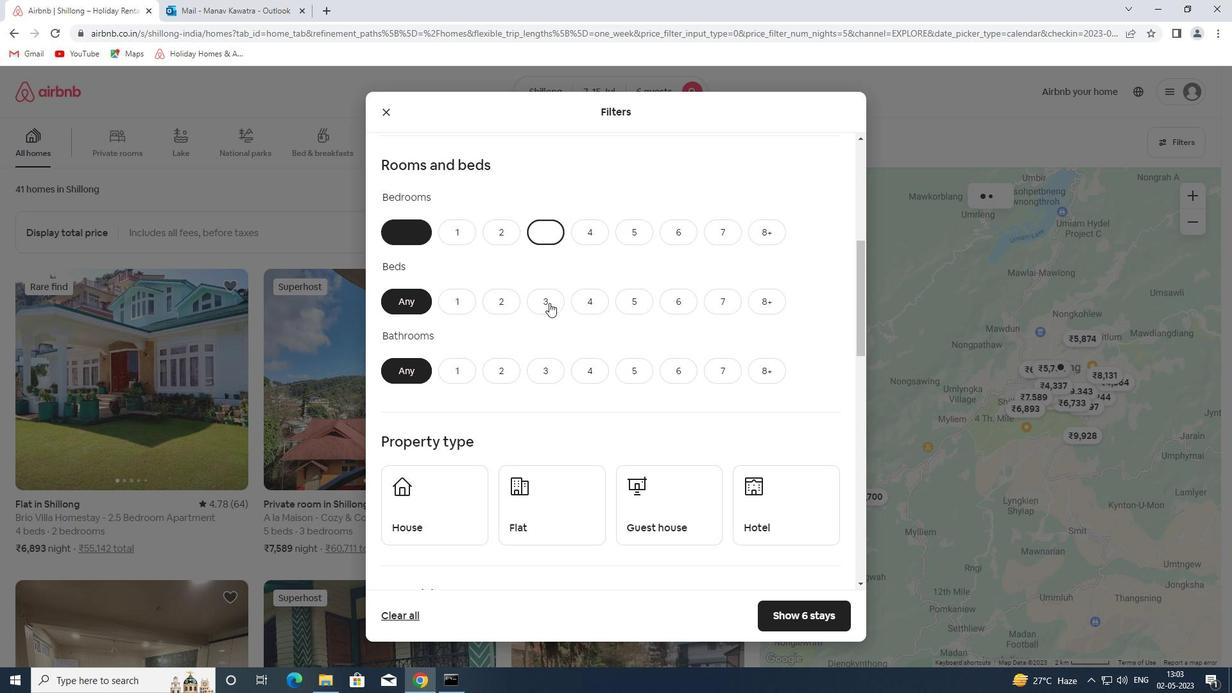 
Action: Mouse pressed left at (548, 303)
Screenshot: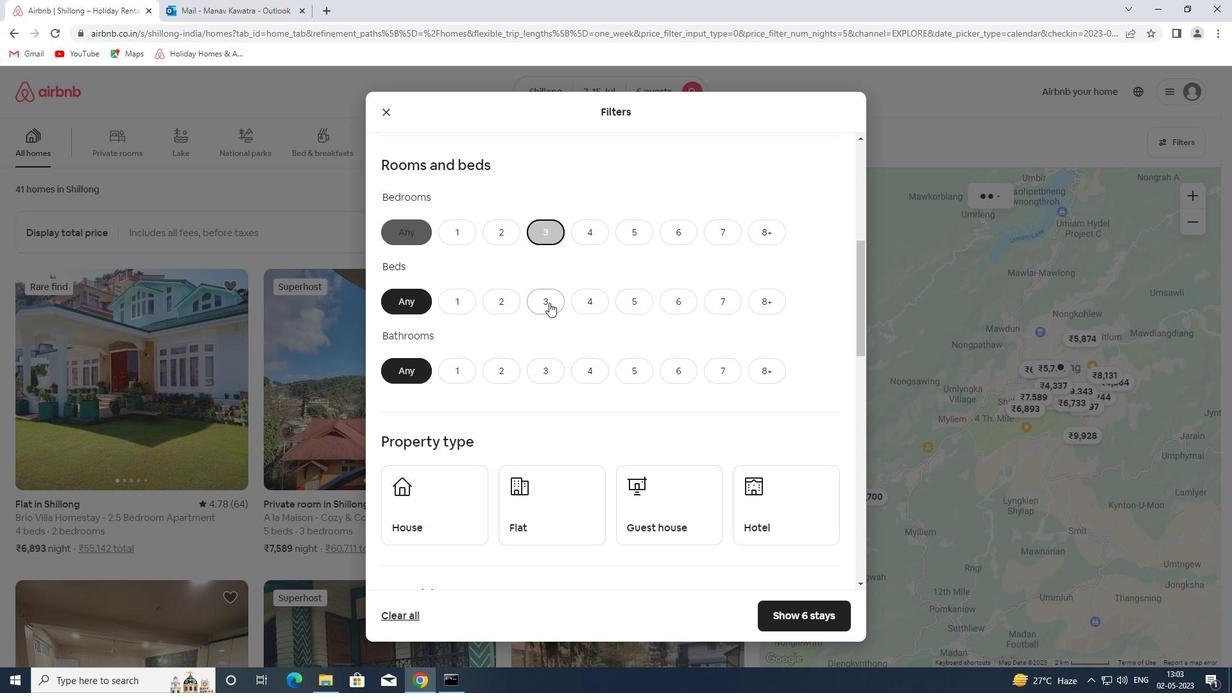
Action: Mouse moved to (548, 370)
Screenshot: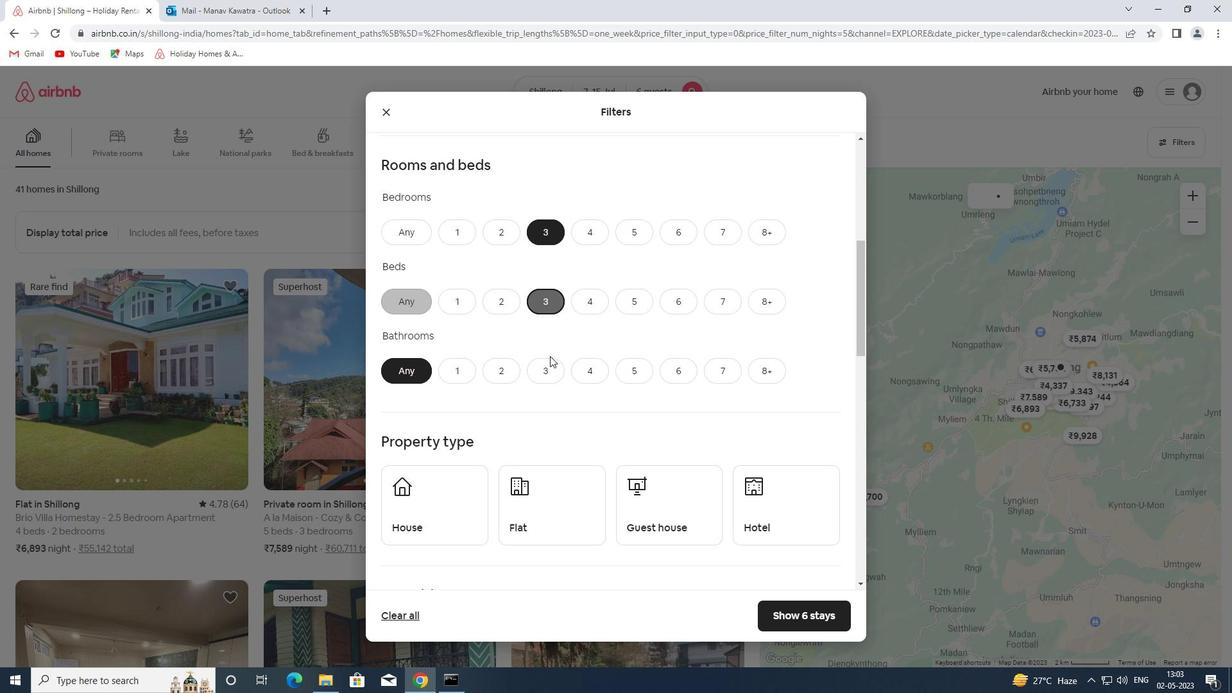 
Action: Mouse pressed left at (548, 370)
Screenshot: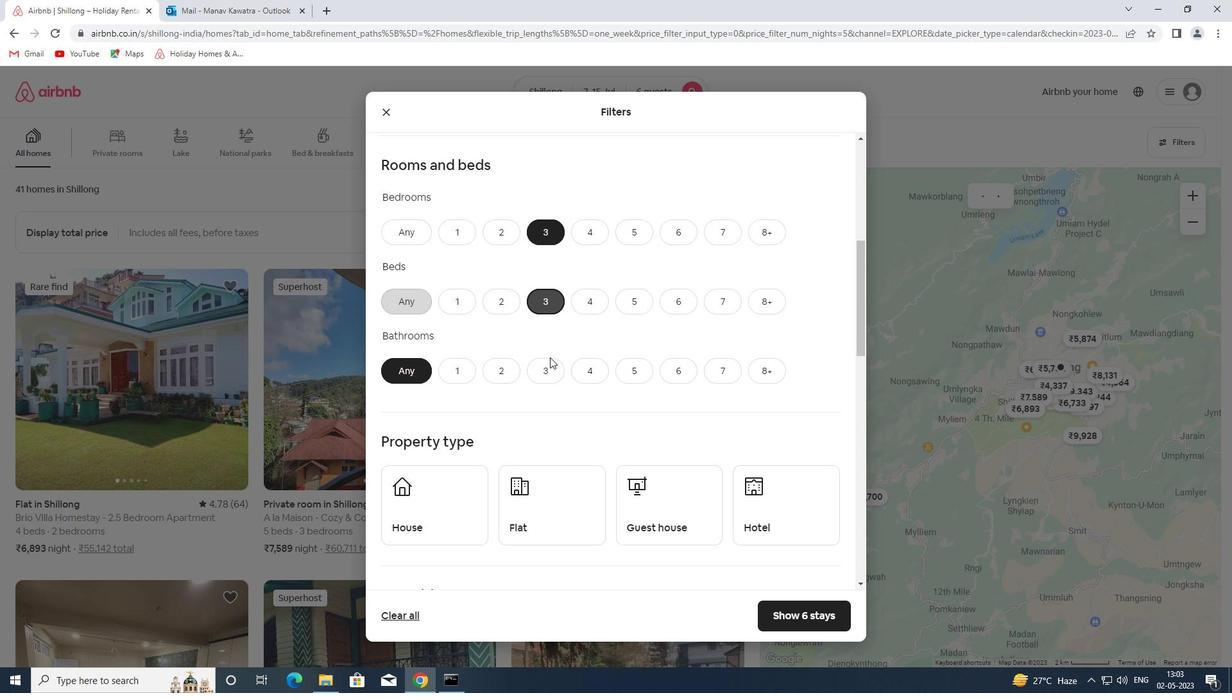 
Action: Mouse moved to (482, 478)
Screenshot: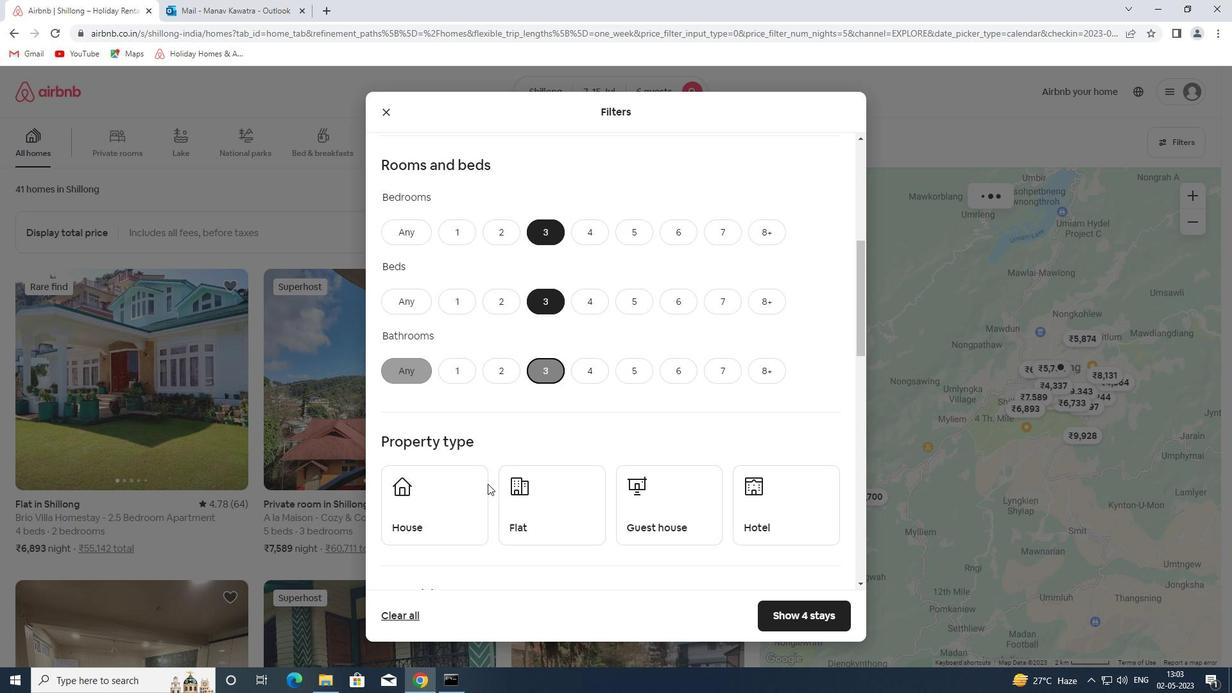 
Action: Mouse pressed left at (482, 478)
Screenshot: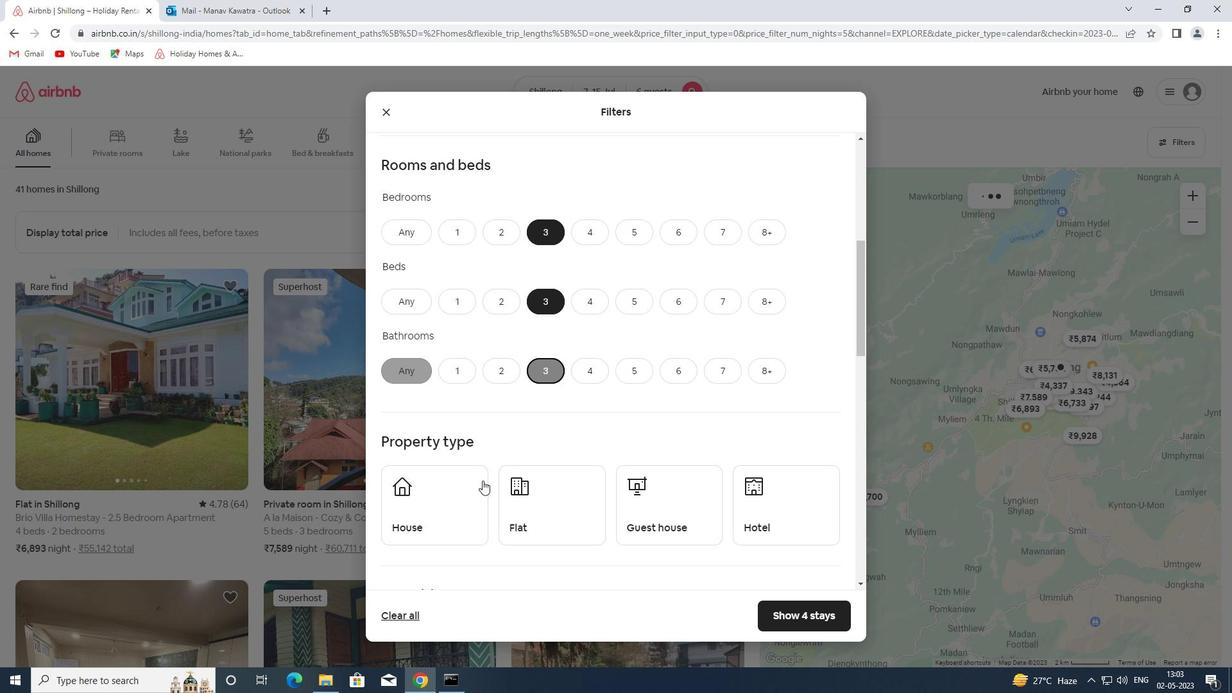
Action: Mouse moved to (566, 501)
Screenshot: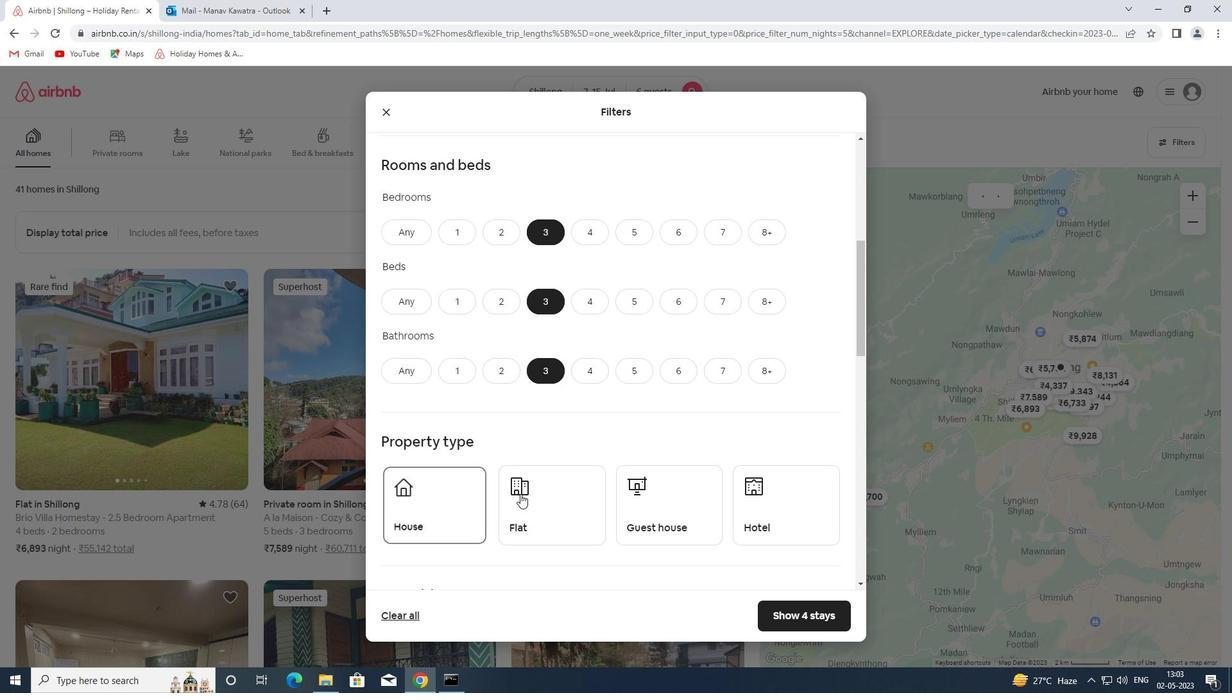 
Action: Mouse pressed left at (566, 501)
Screenshot: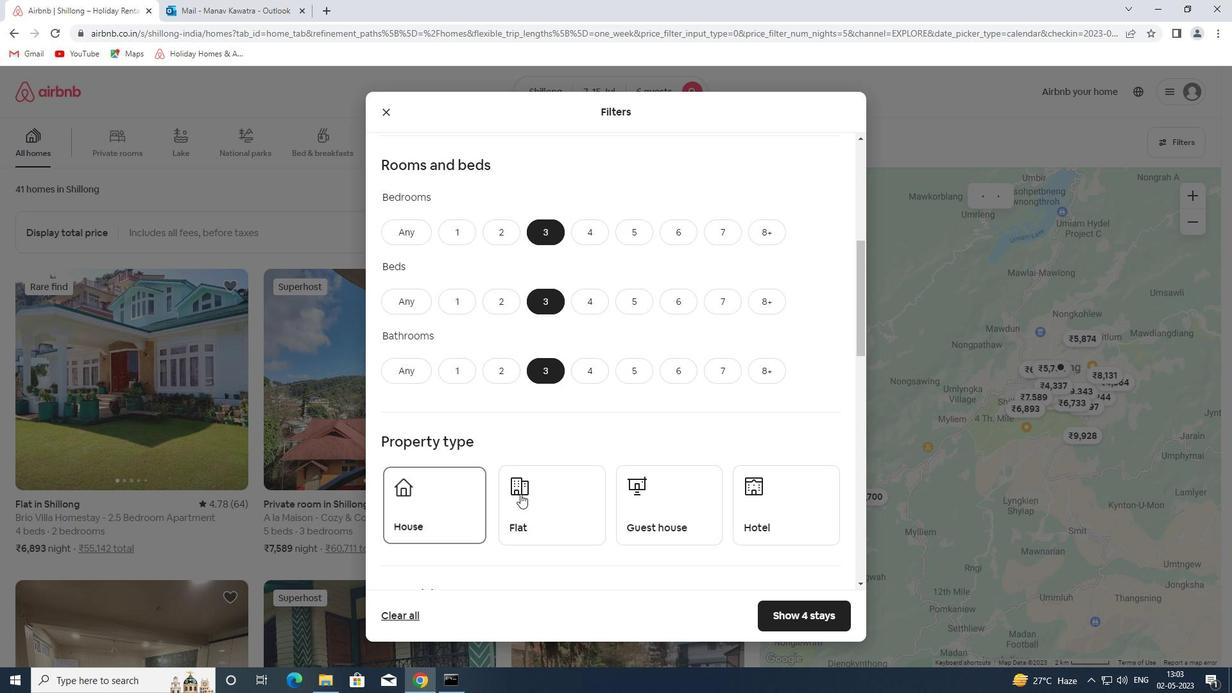 
Action: Mouse moved to (694, 507)
Screenshot: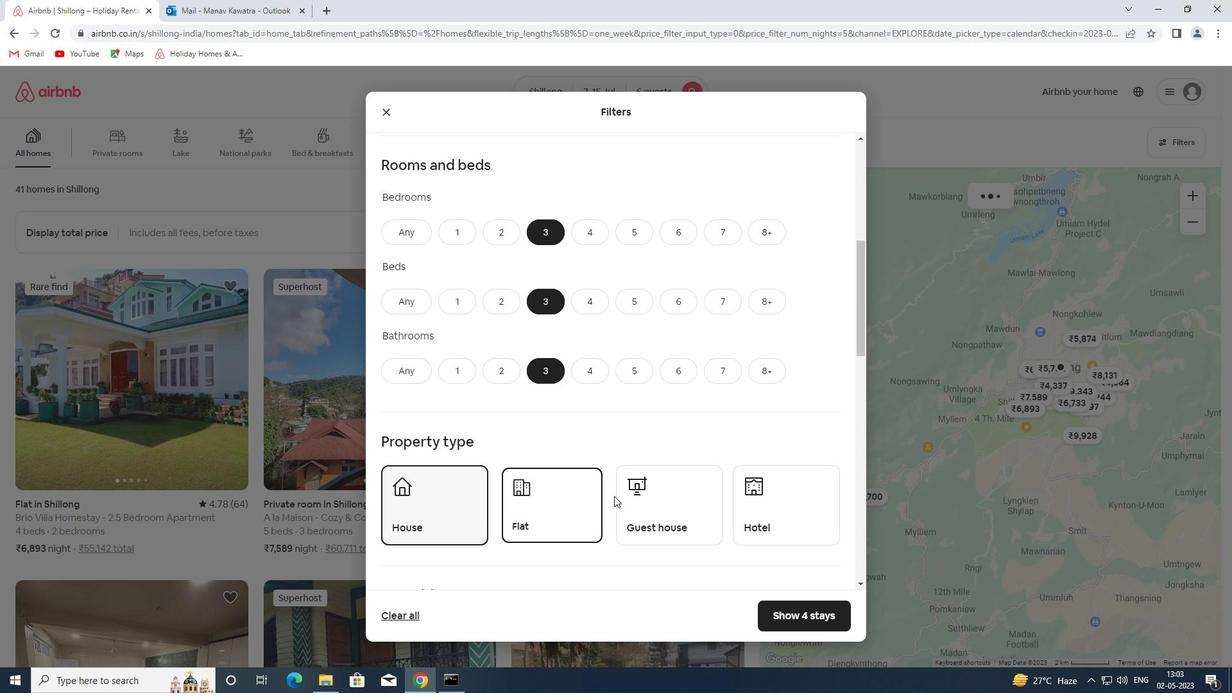 
Action: Mouse pressed left at (694, 507)
Screenshot: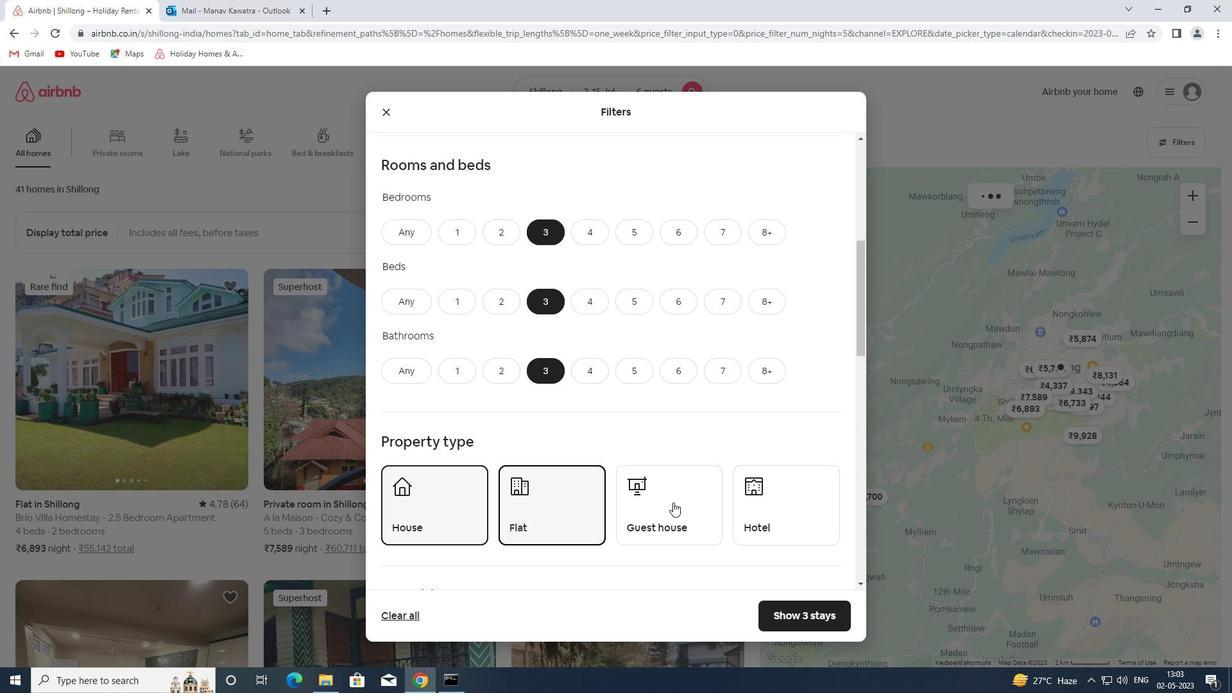 
Action: Mouse moved to (820, 509)
Screenshot: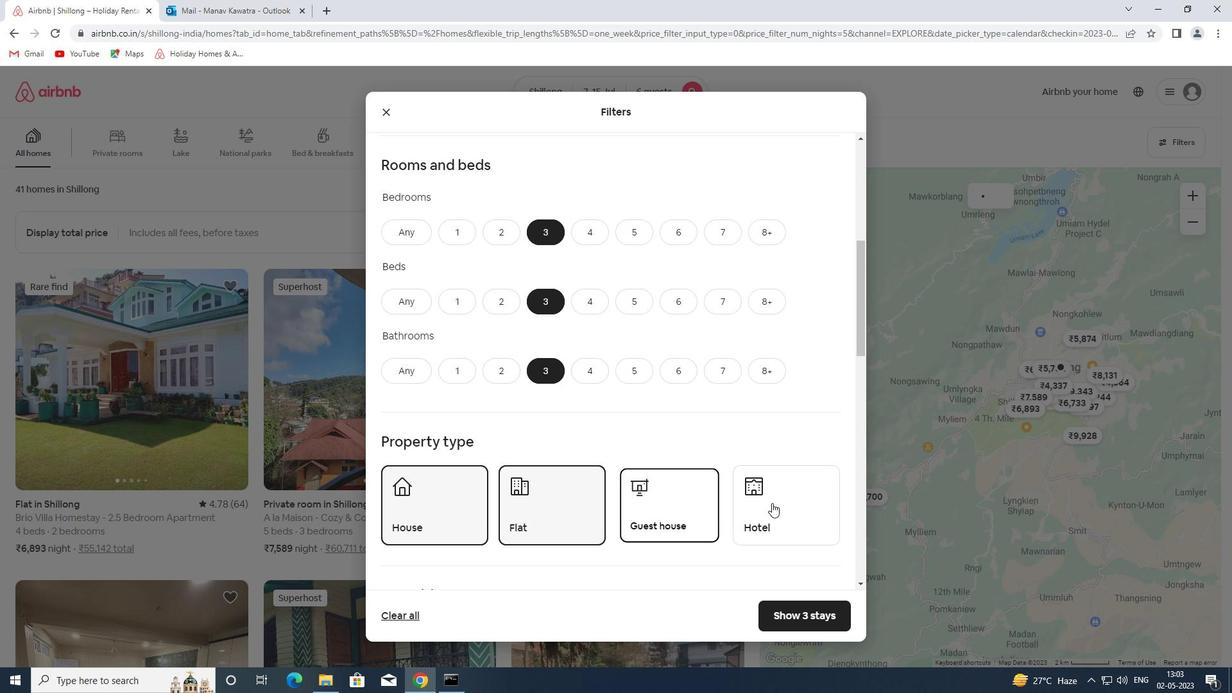 
Action: Mouse pressed left at (820, 509)
Screenshot: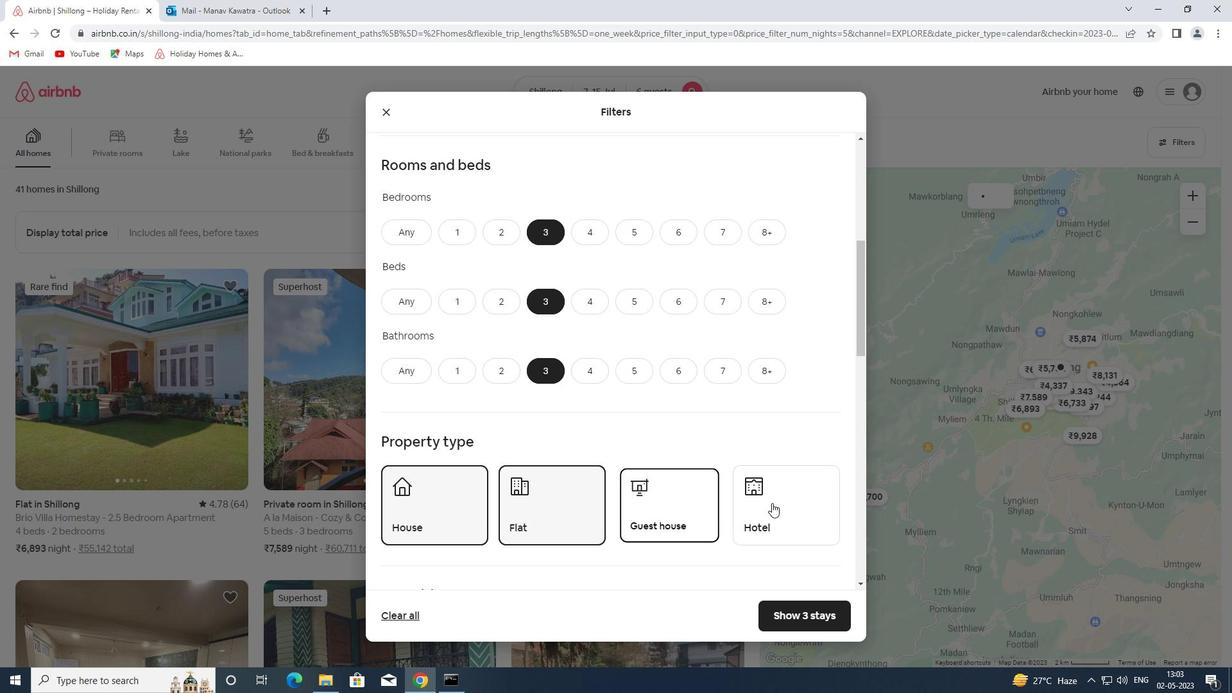 
Action: Mouse moved to (641, 421)
Screenshot: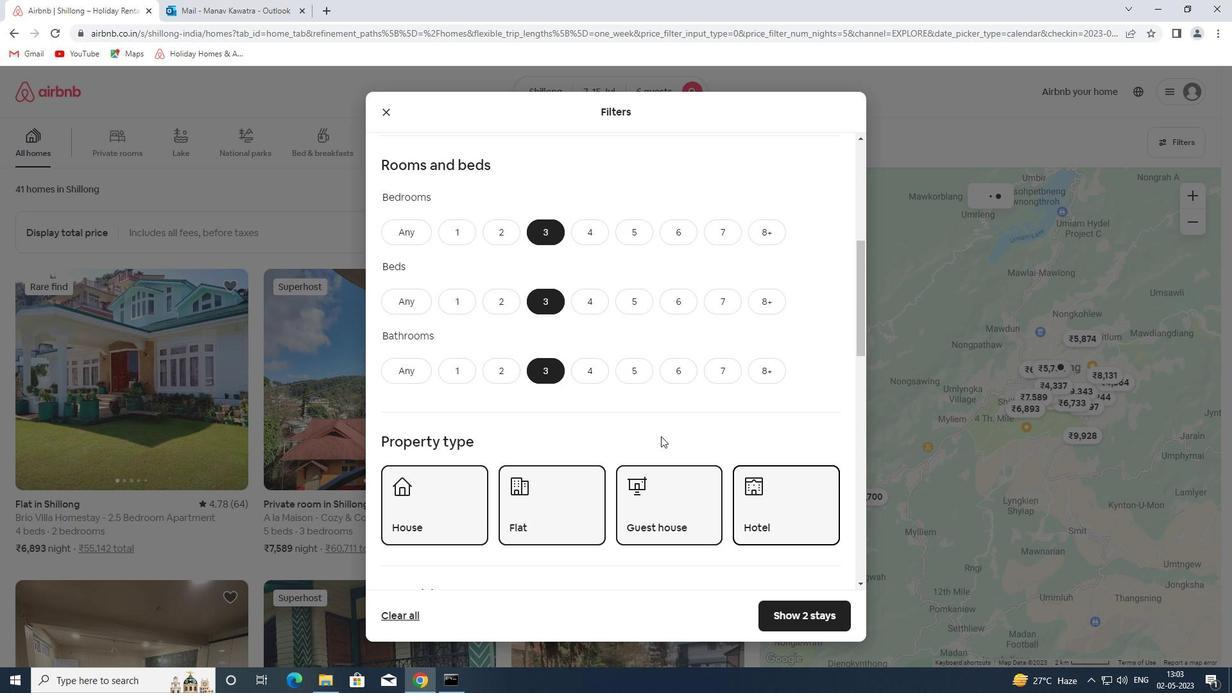 
Action: Mouse scrolled (641, 420) with delta (0, 0)
Screenshot: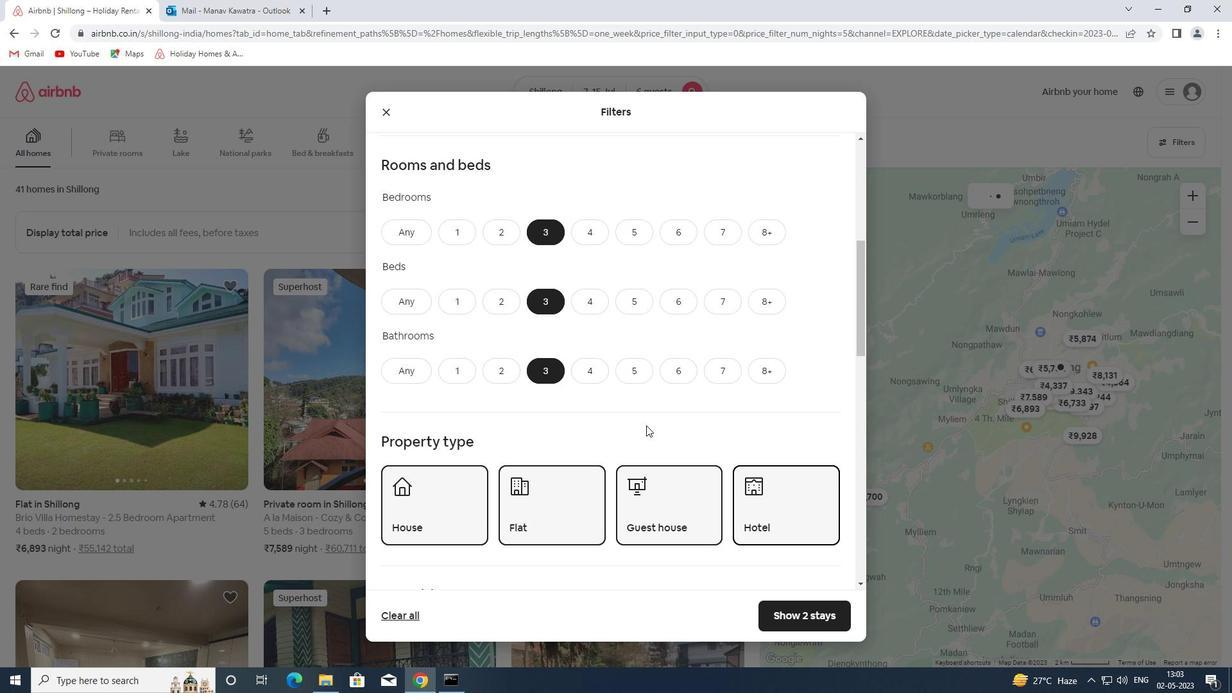 
Action: Mouse scrolled (641, 420) with delta (0, 0)
Screenshot: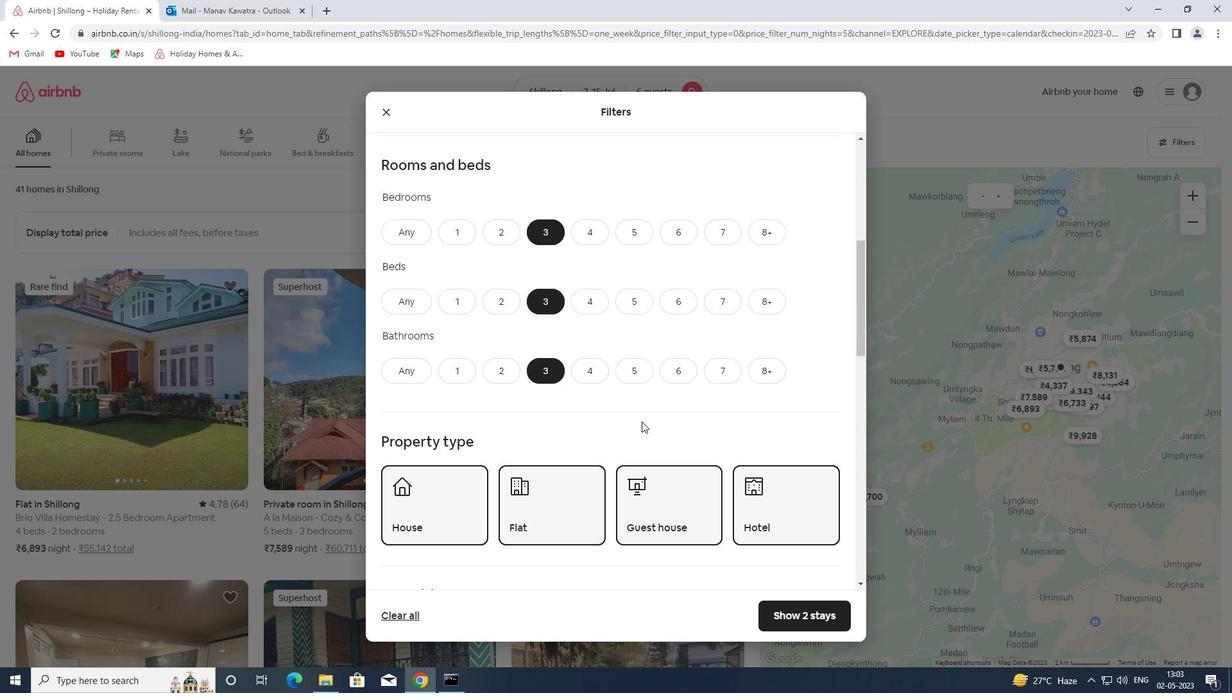 
Action: Mouse scrolled (641, 420) with delta (0, 0)
Screenshot: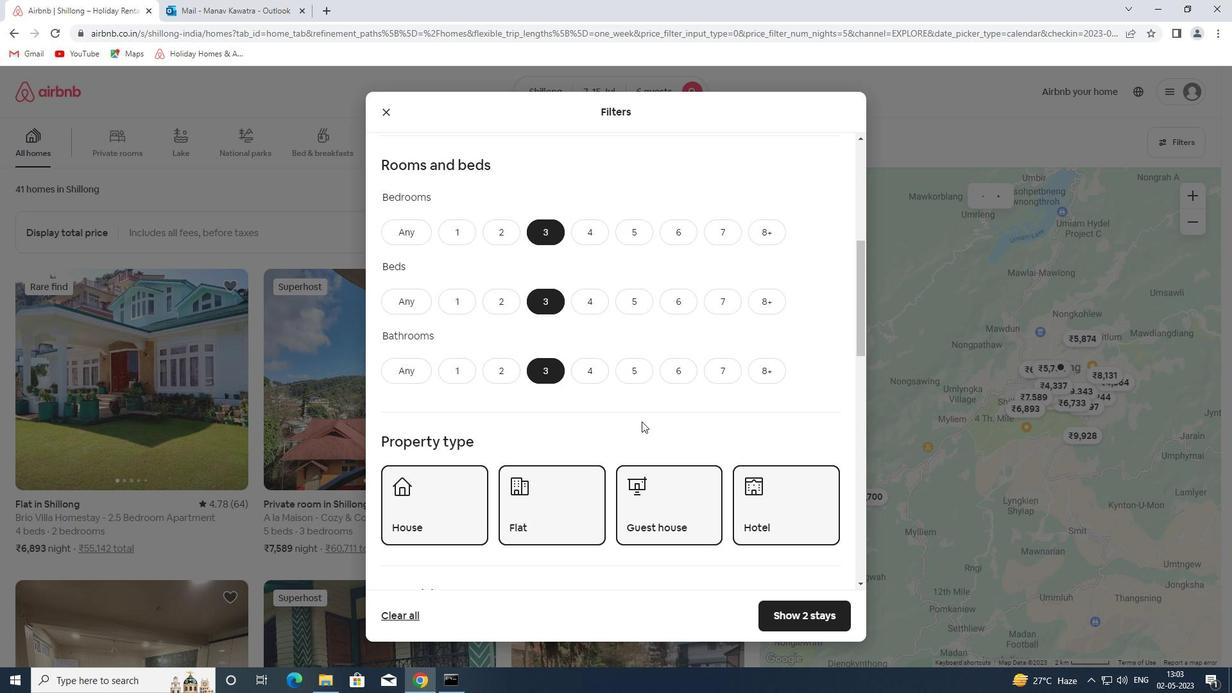
Action: Mouse scrolled (641, 420) with delta (0, 0)
Screenshot: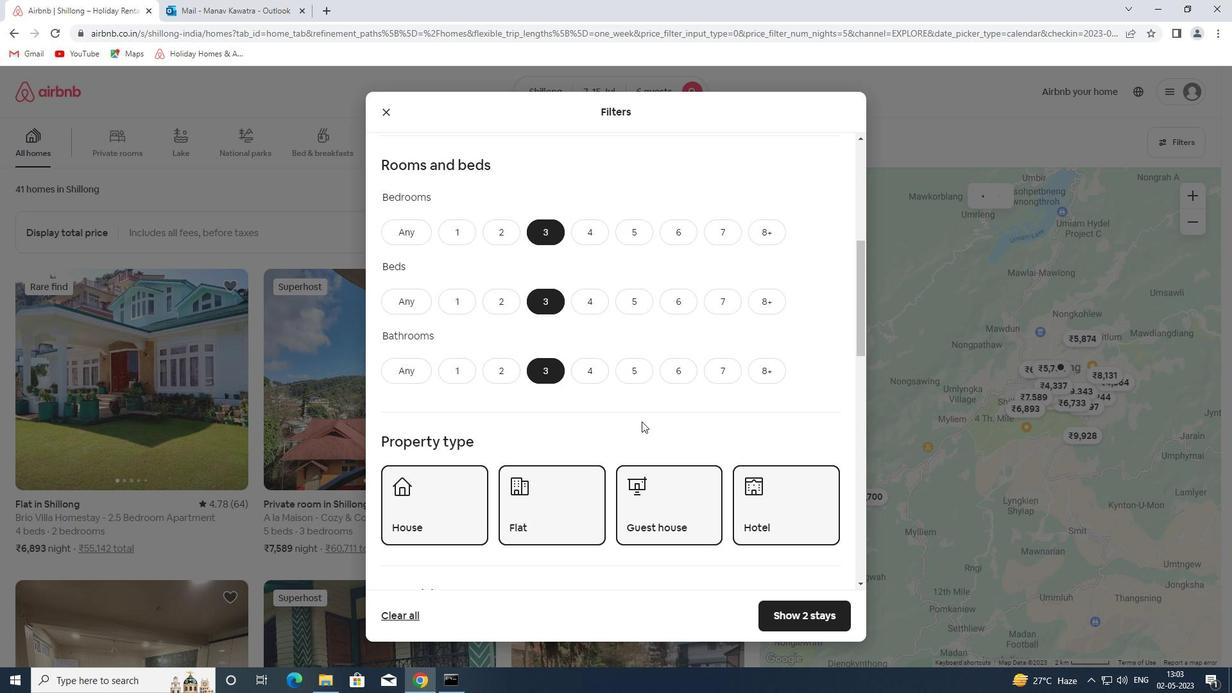 
Action: Mouse scrolled (641, 420) with delta (0, 0)
Screenshot: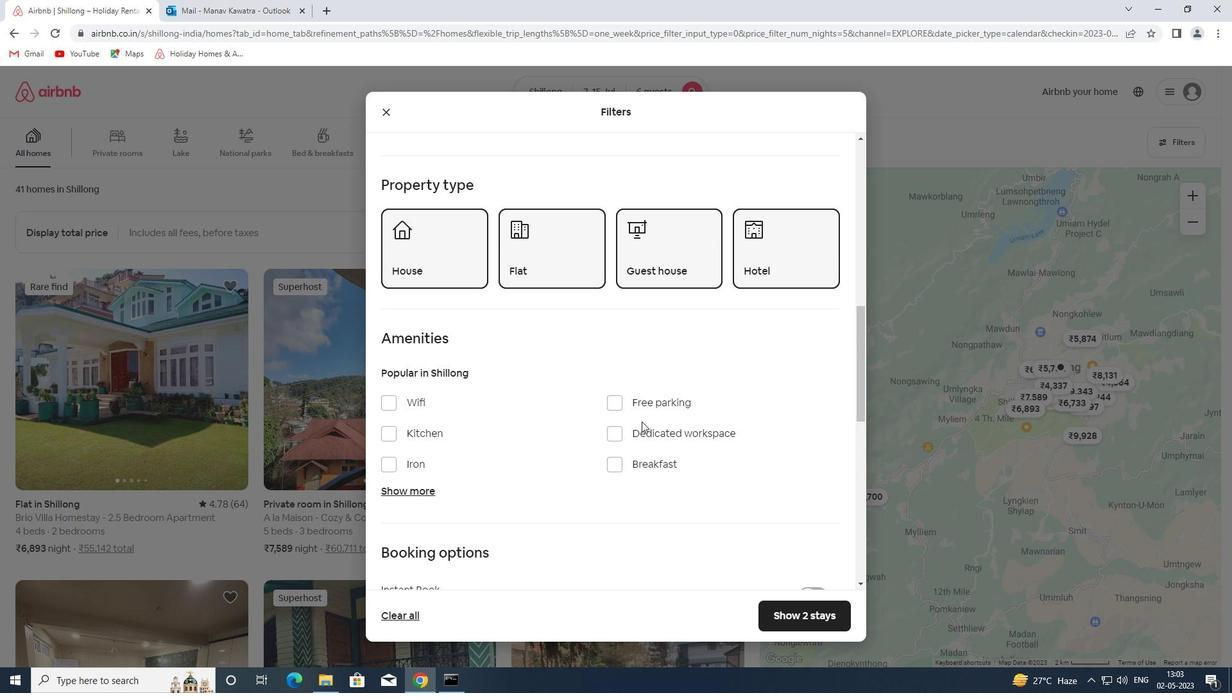 
Action: Mouse scrolled (641, 420) with delta (0, 0)
Screenshot: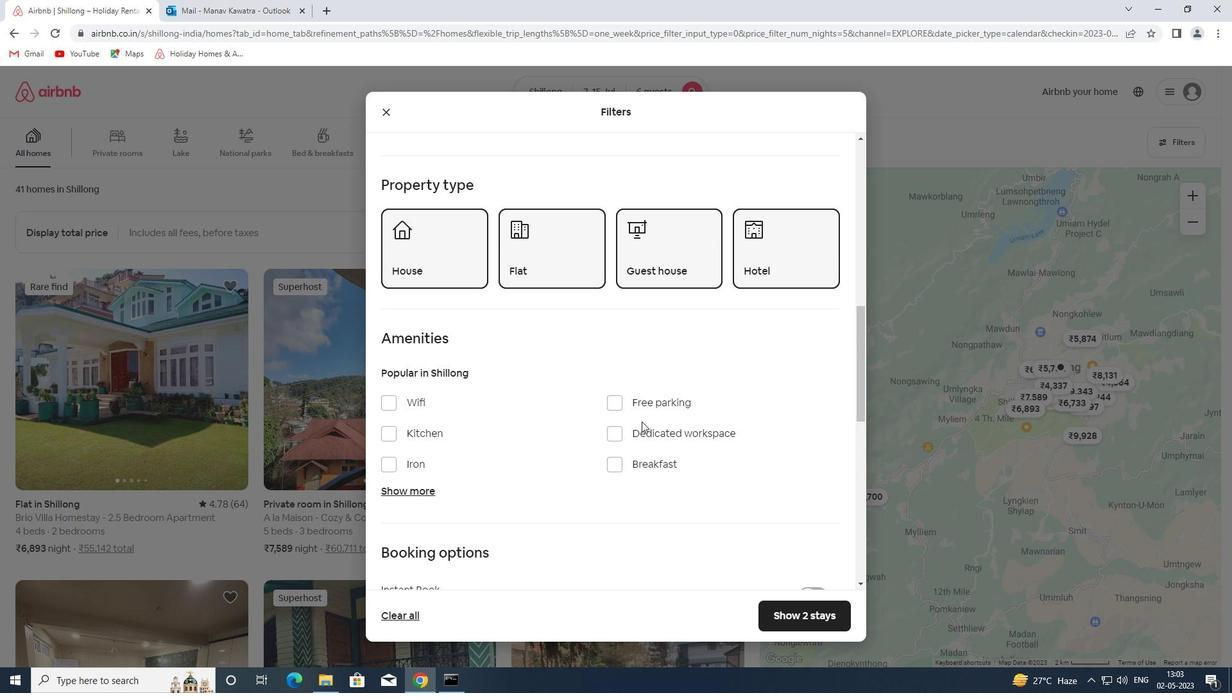 
Action: Mouse scrolled (641, 420) with delta (0, 0)
Screenshot: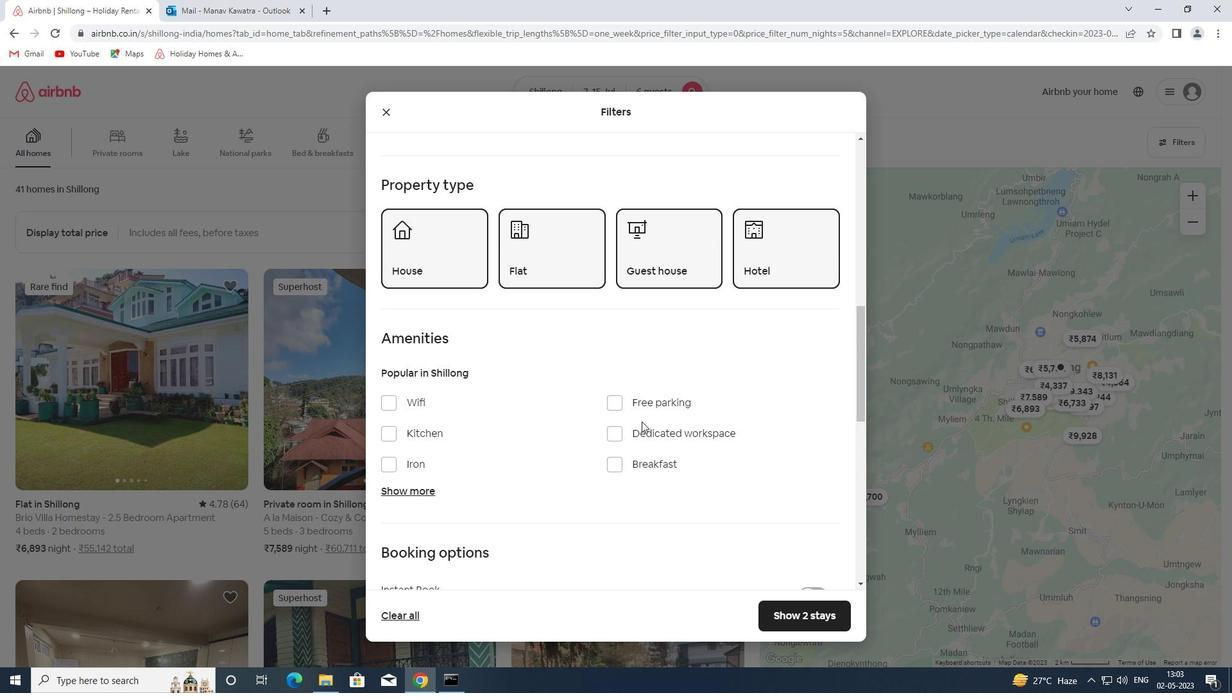 
Action: Mouse scrolled (641, 420) with delta (0, 0)
Screenshot: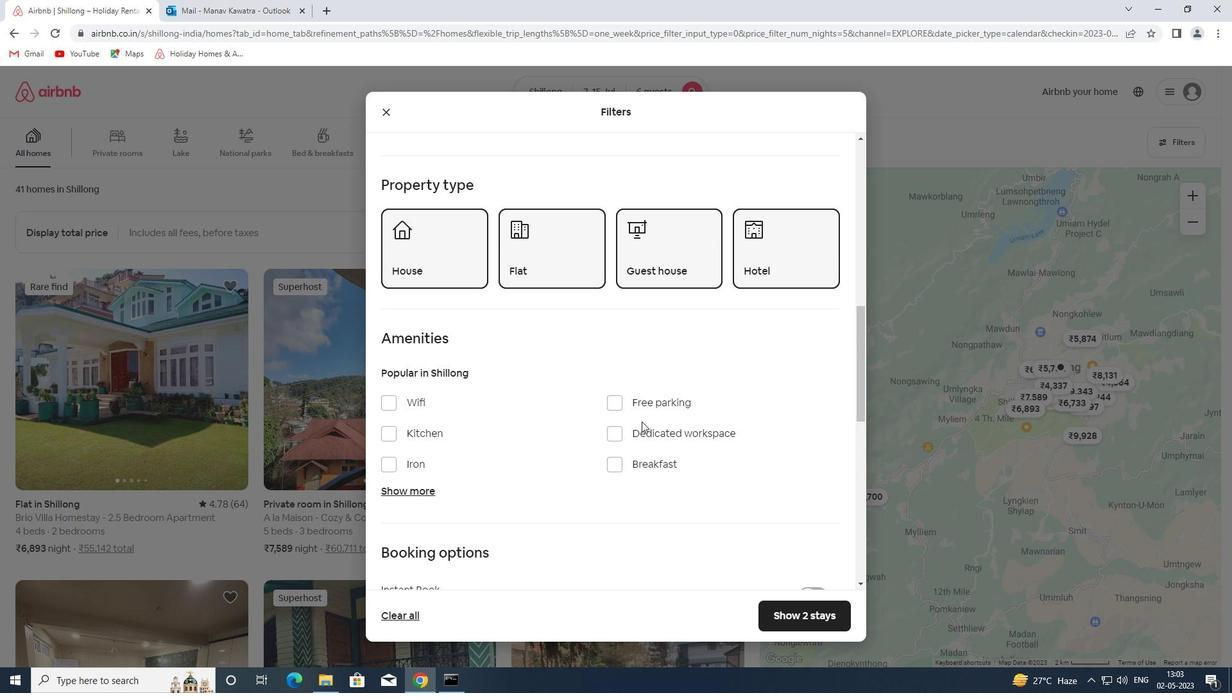 
Action: Mouse moved to (816, 384)
Screenshot: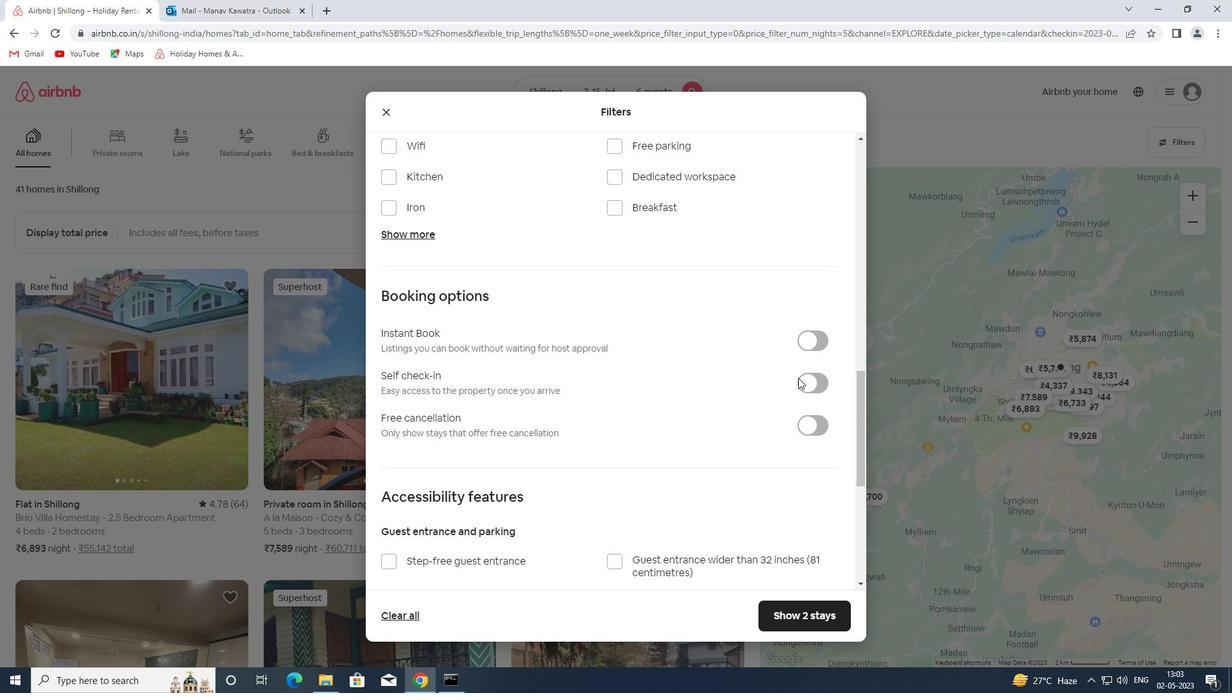 
Action: Mouse pressed left at (816, 384)
Screenshot: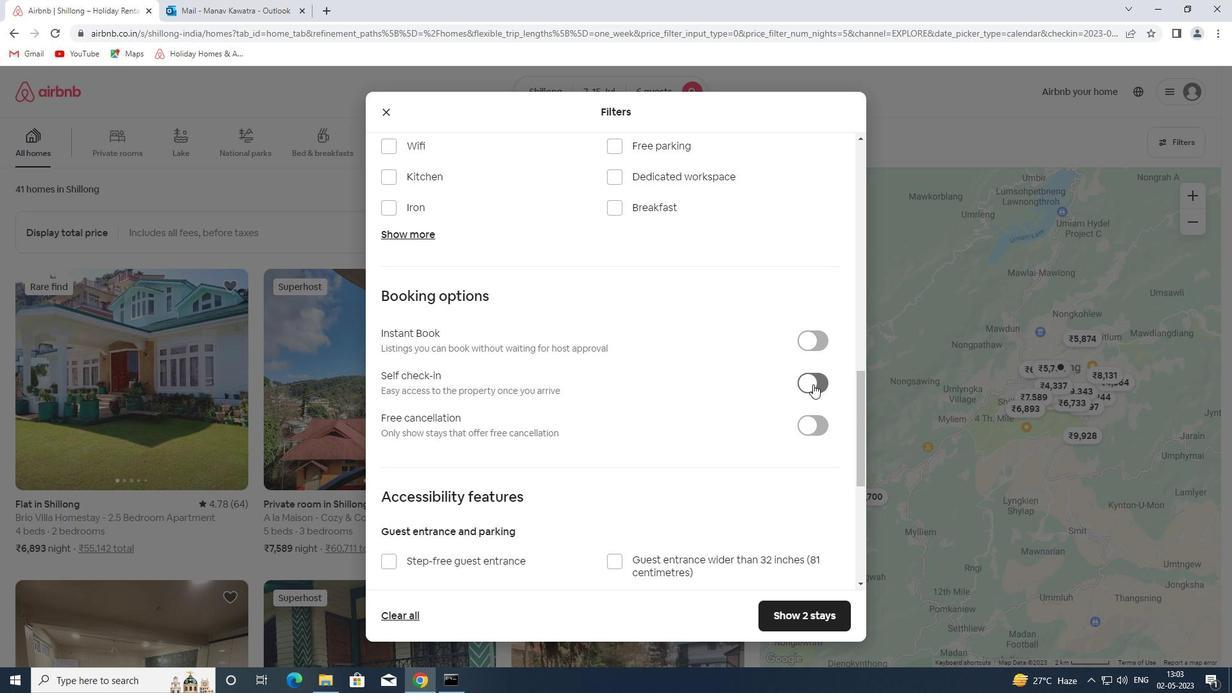 
Action: Mouse moved to (580, 415)
Screenshot: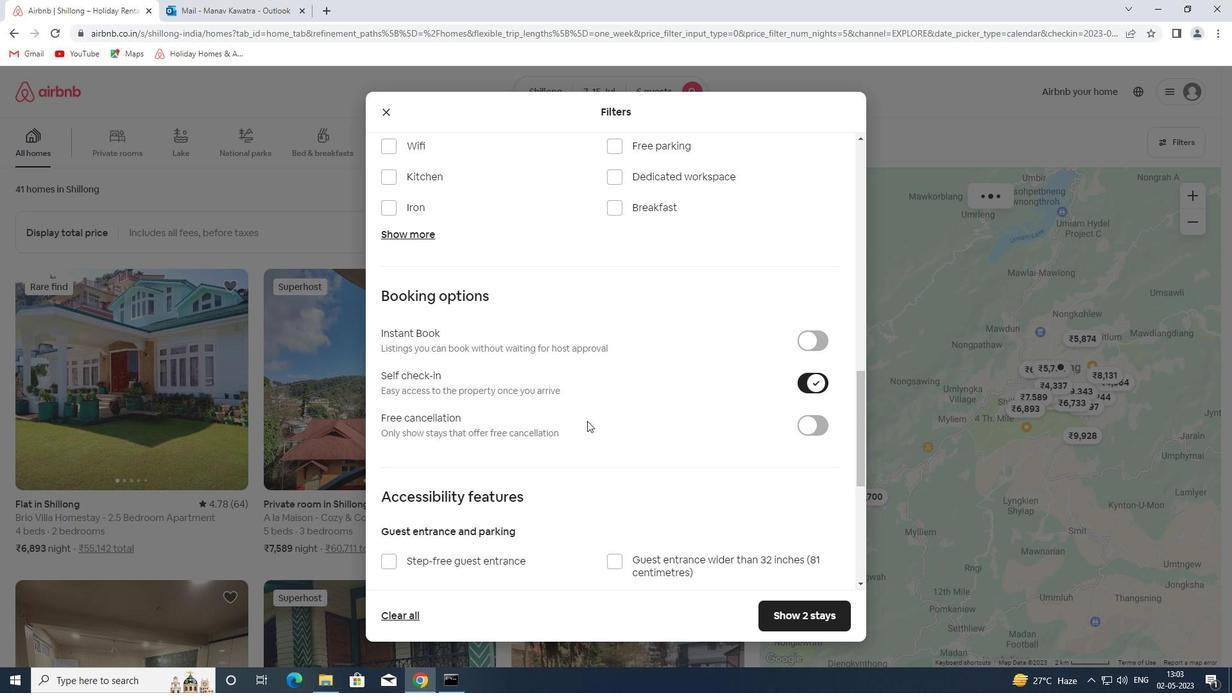 
Action: Mouse scrolled (580, 415) with delta (0, 0)
Screenshot: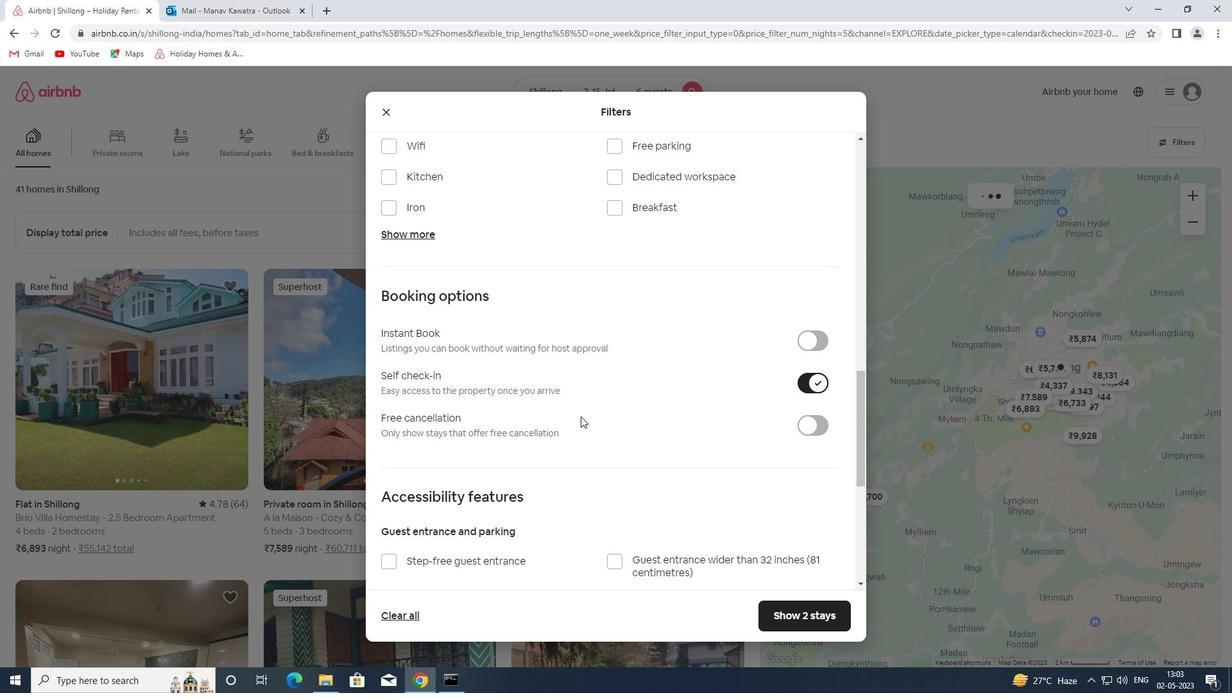 
Action: Mouse scrolled (580, 415) with delta (0, 0)
Screenshot: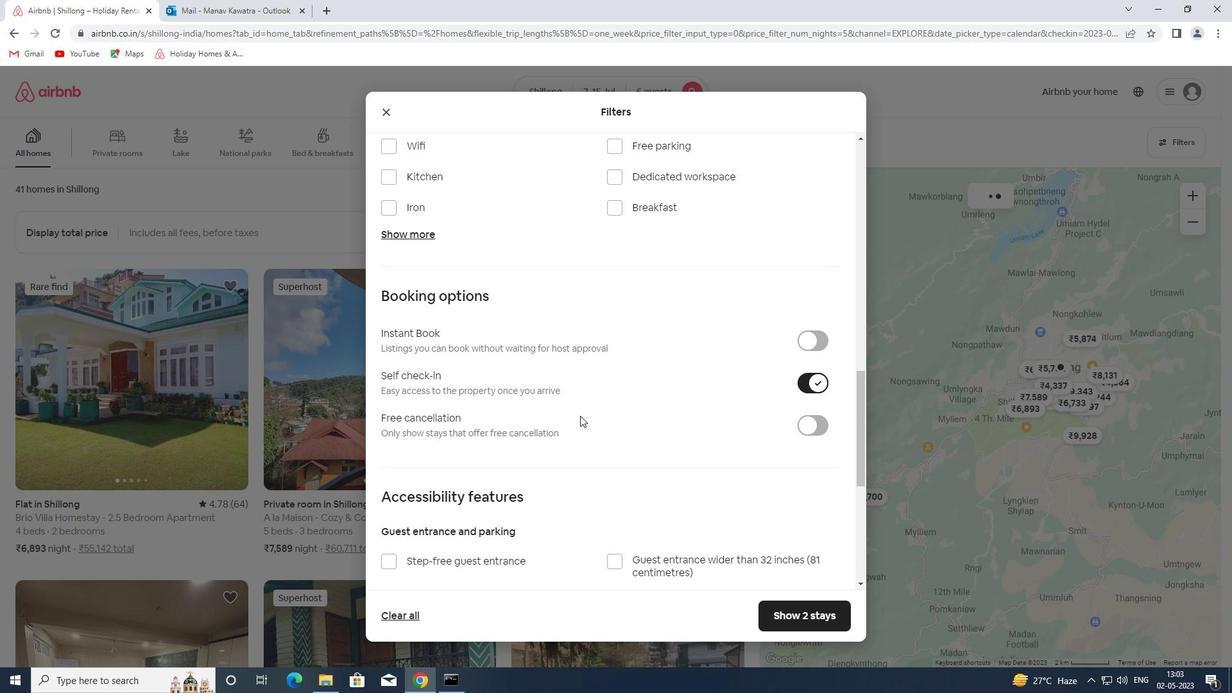 
Action: Mouse scrolled (580, 415) with delta (0, 0)
Screenshot: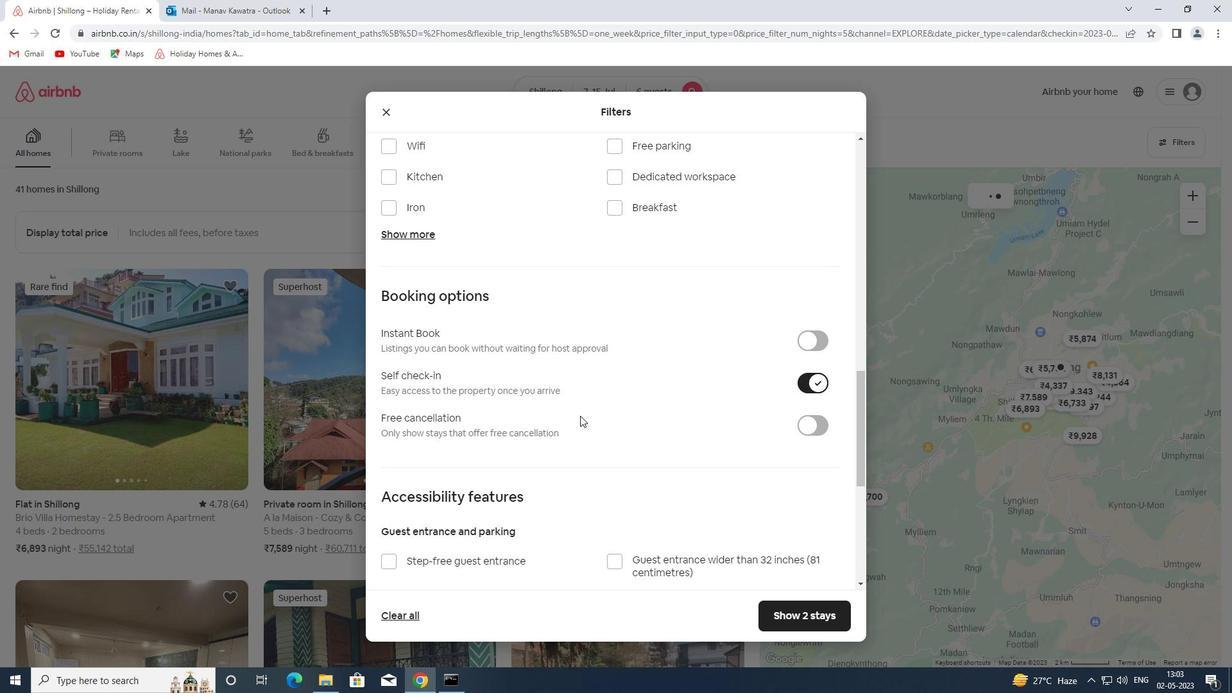 
Action: Mouse scrolled (580, 415) with delta (0, 0)
Screenshot: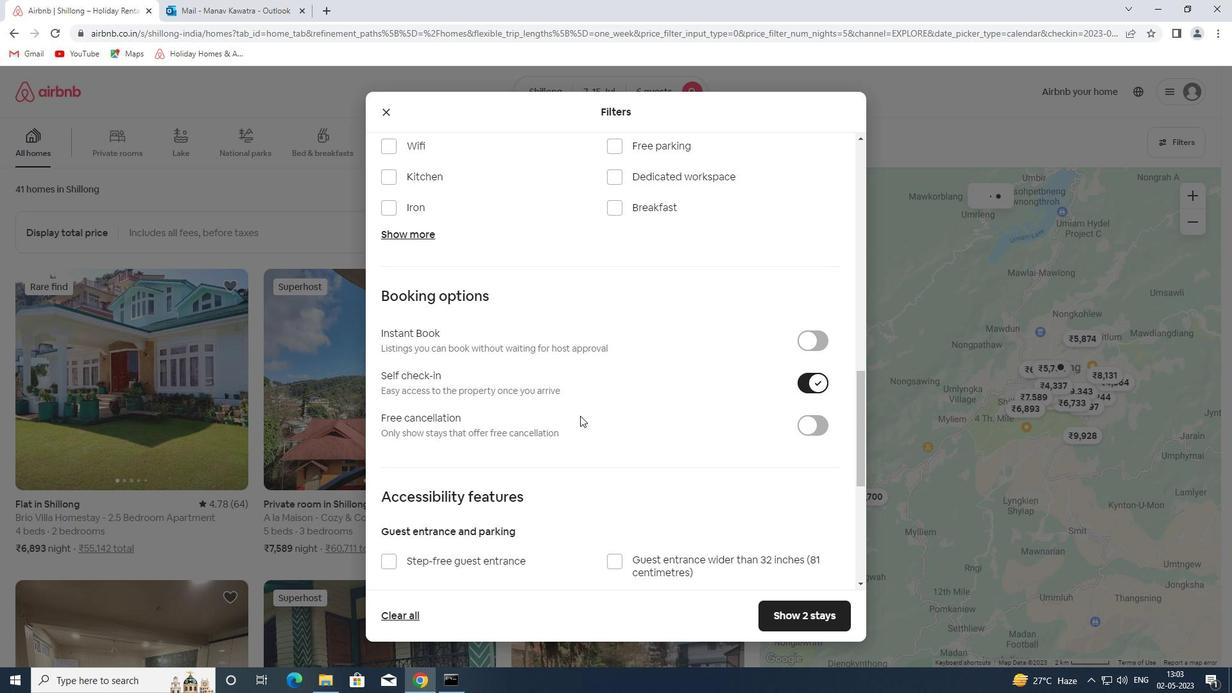 
Action: Mouse scrolled (580, 415) with delta (0, 0)
Screenshot: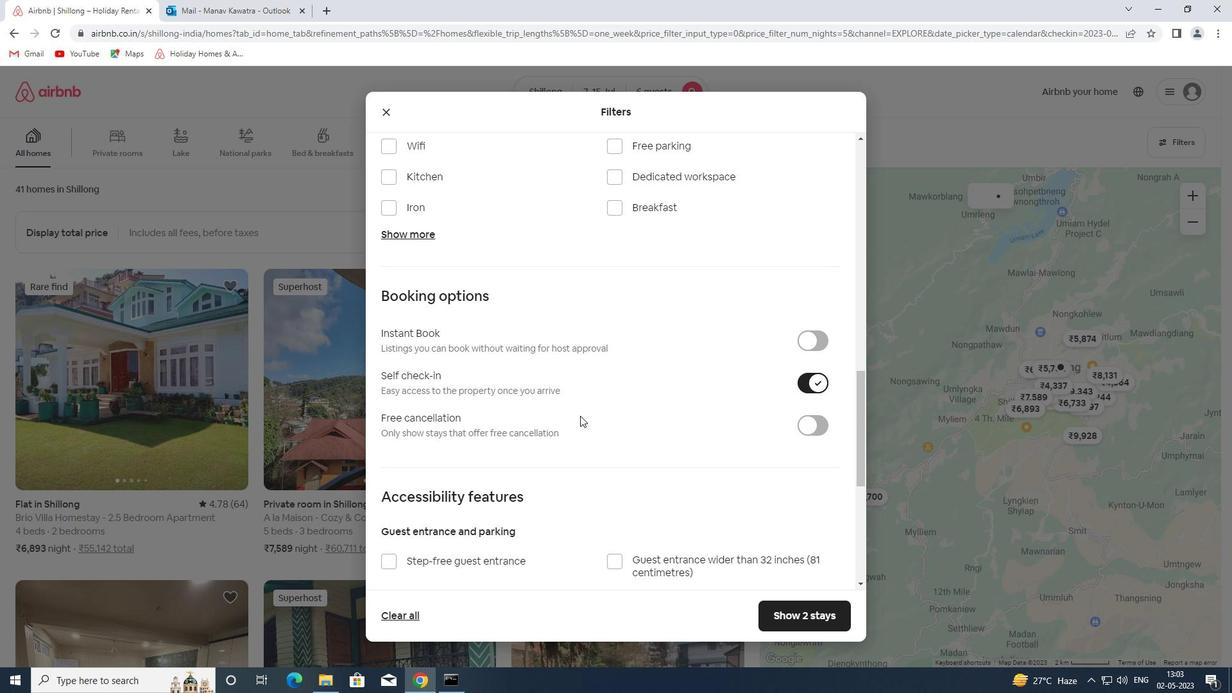 
Action: Mouse moved to (429, 552)
Screenshot: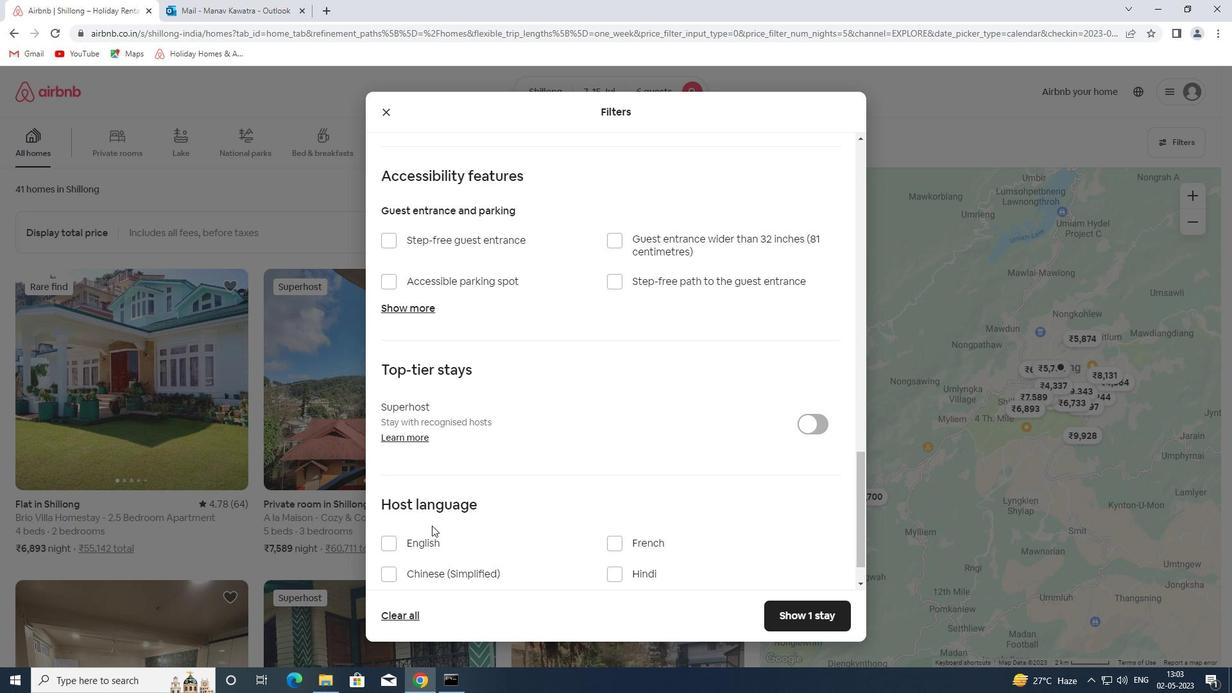 
Action: Mouse pressed left at (429, 552)
Screenshot: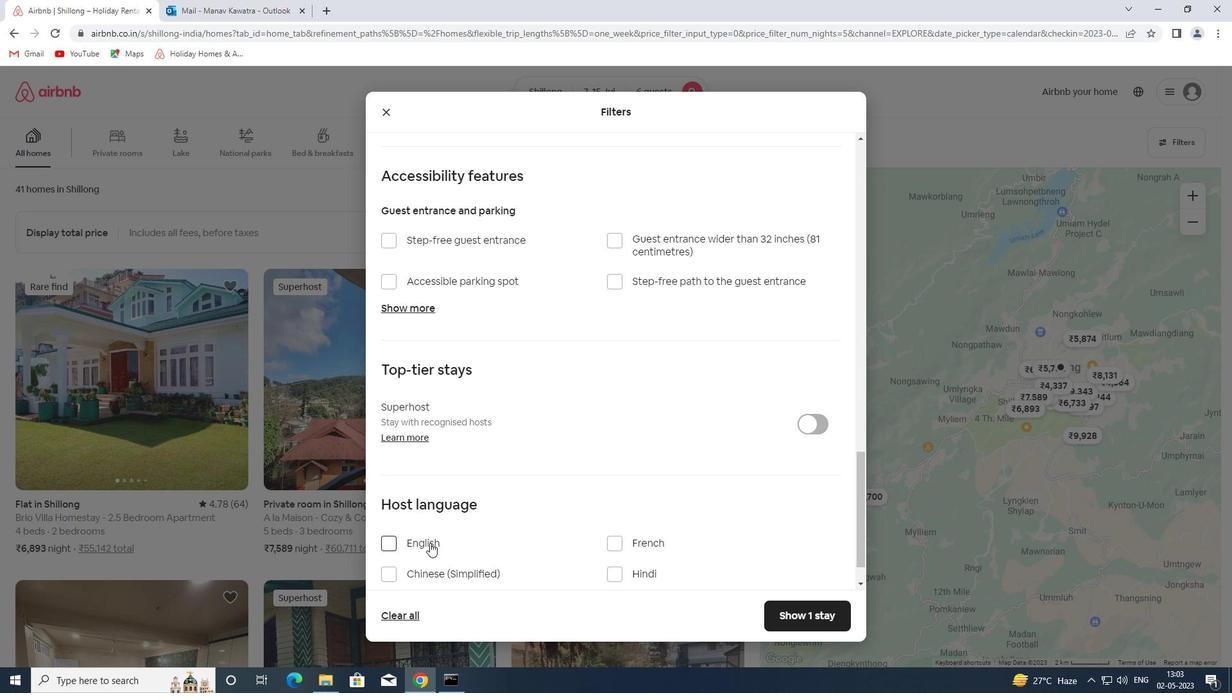
Action: Mouse moved to (430, 540)
Screenshot: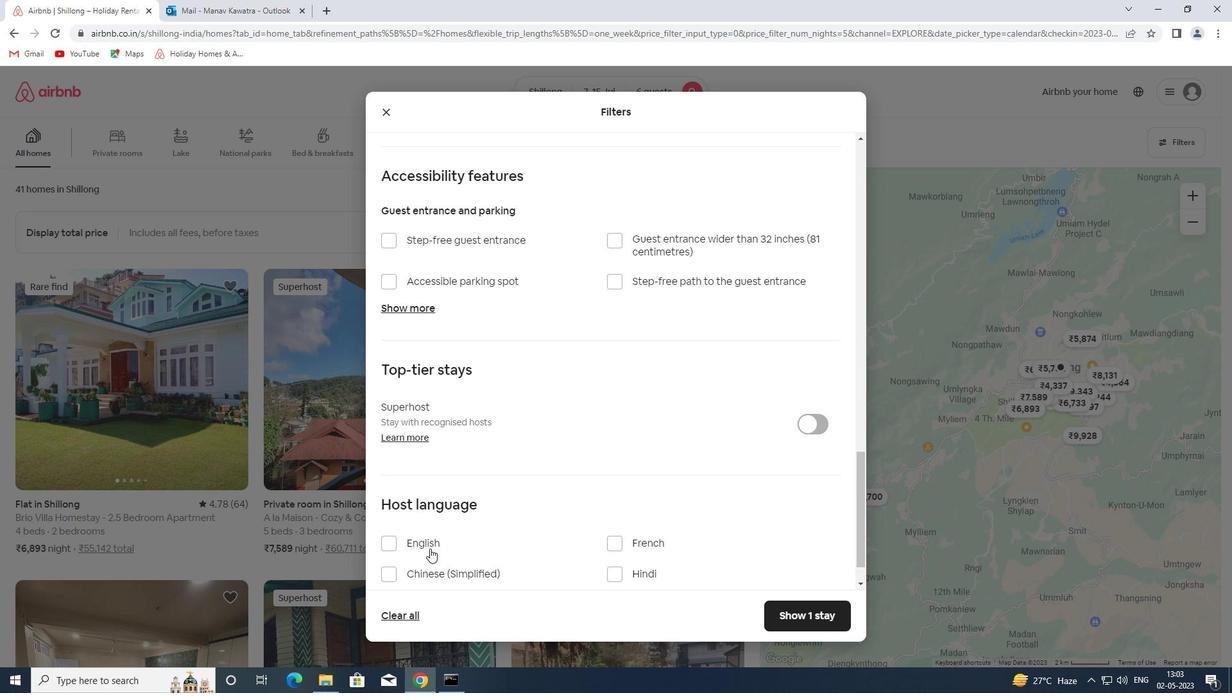 
Action: Mouse pressed left at (430, 540)
Screenshot: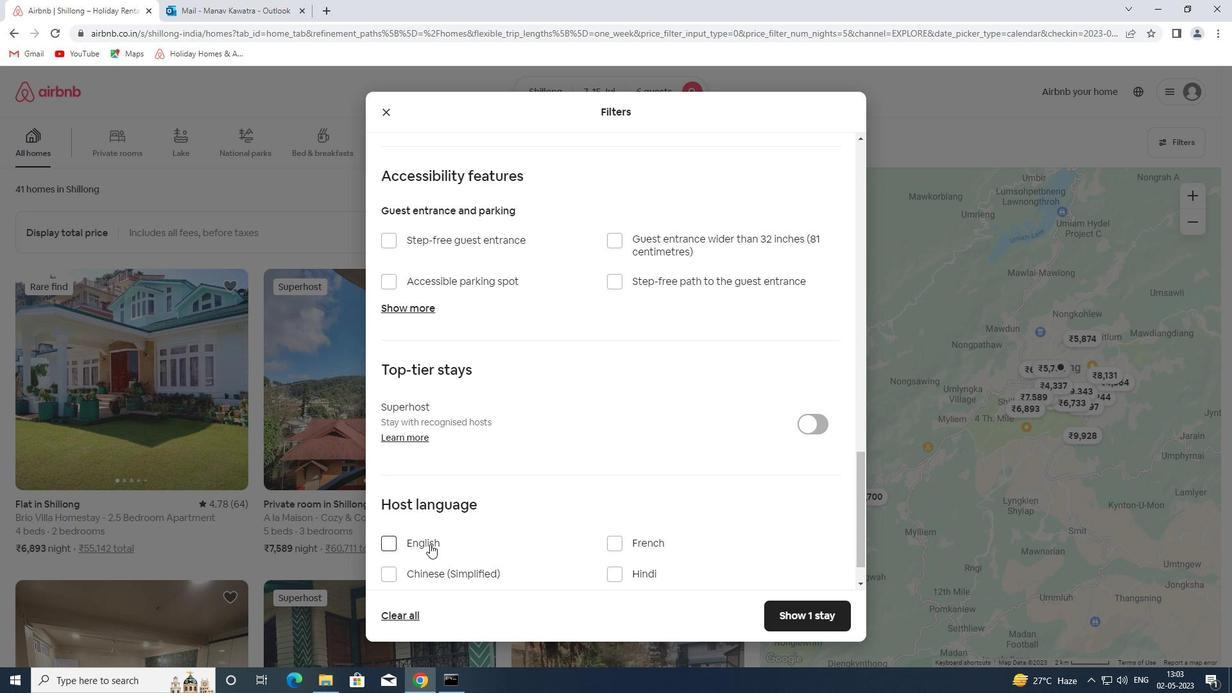 
Action: Mouse moved to (805, 618)
Screenshot: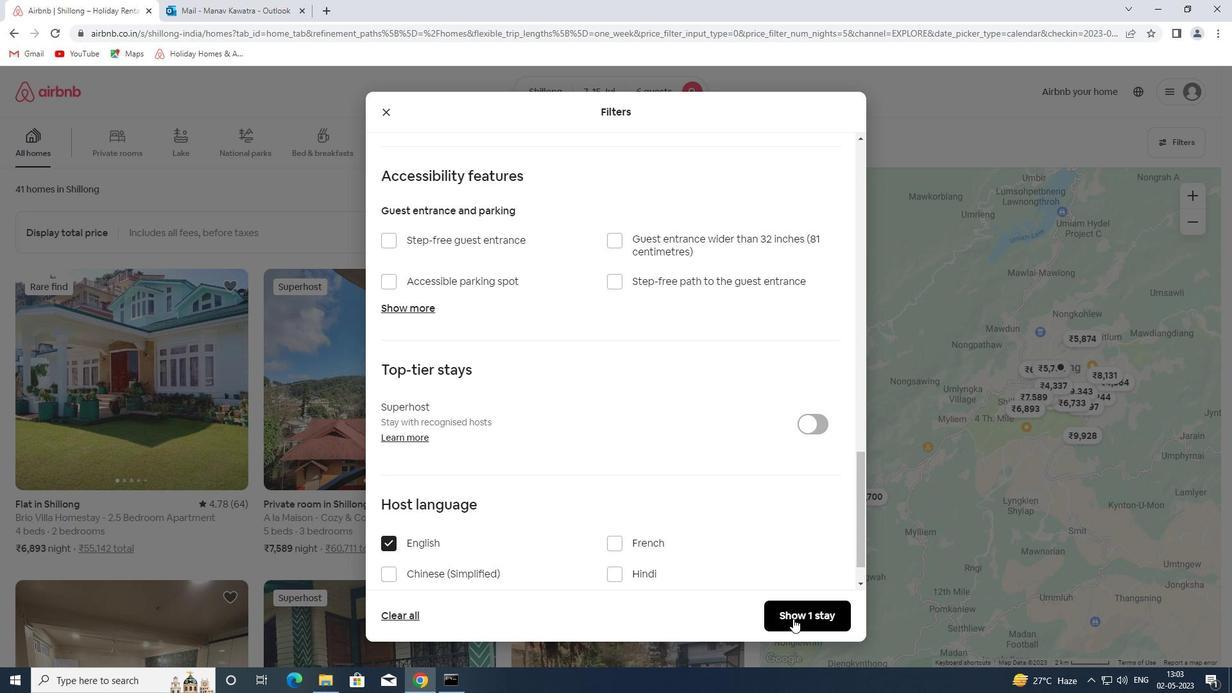 
Action: Mouse pressed left at (805, 618)
Screenshot: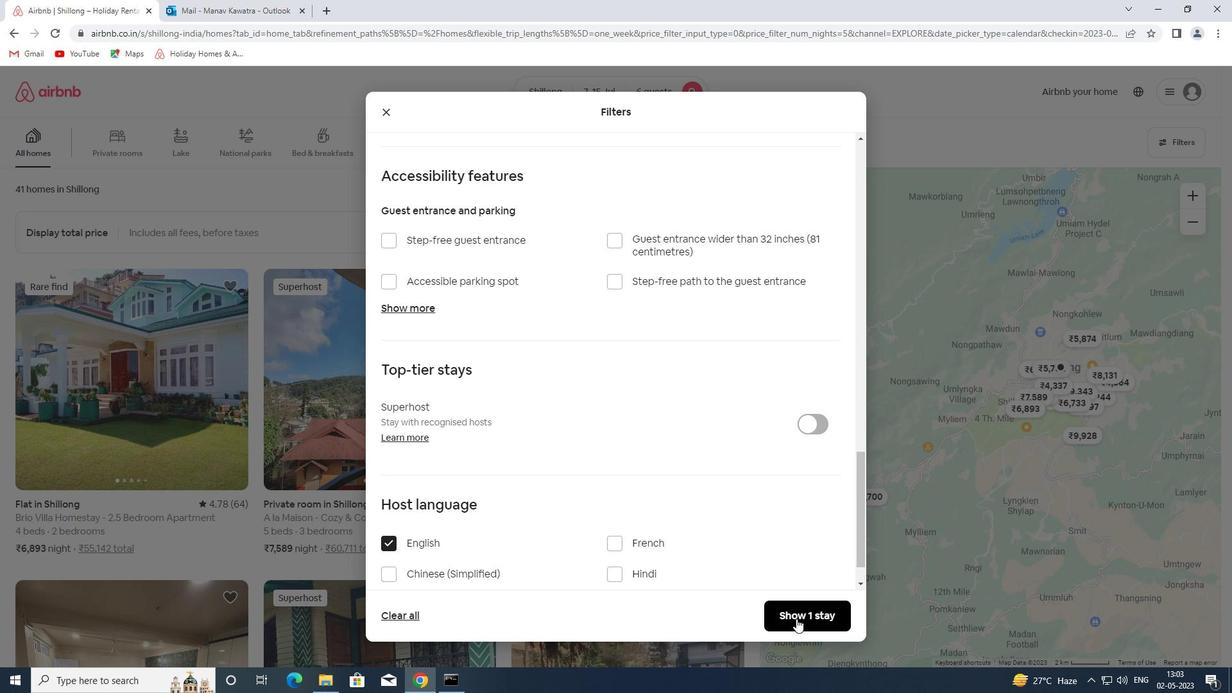 
Action: Mouse moved to (805, 618)
Screenshot: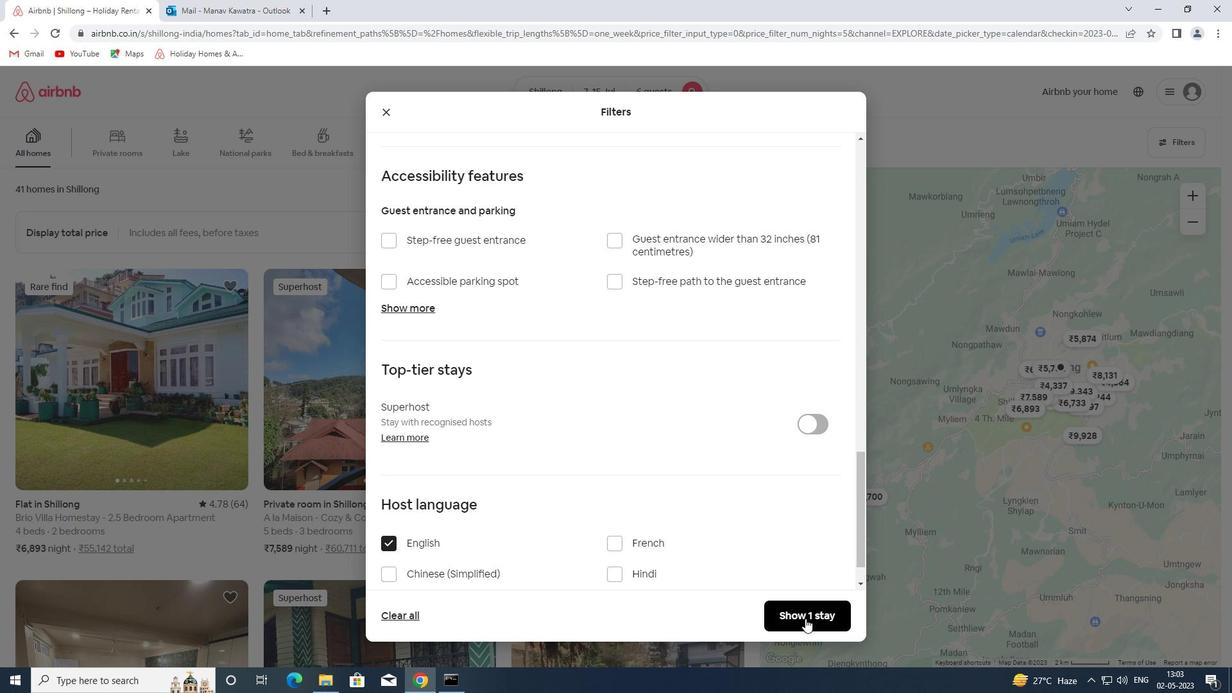 
